 Task: Look for products in the category "Specialty Cheeses" from Follow Your Heart only.
Action: Mouse moved to (903, 329)
Screenshot: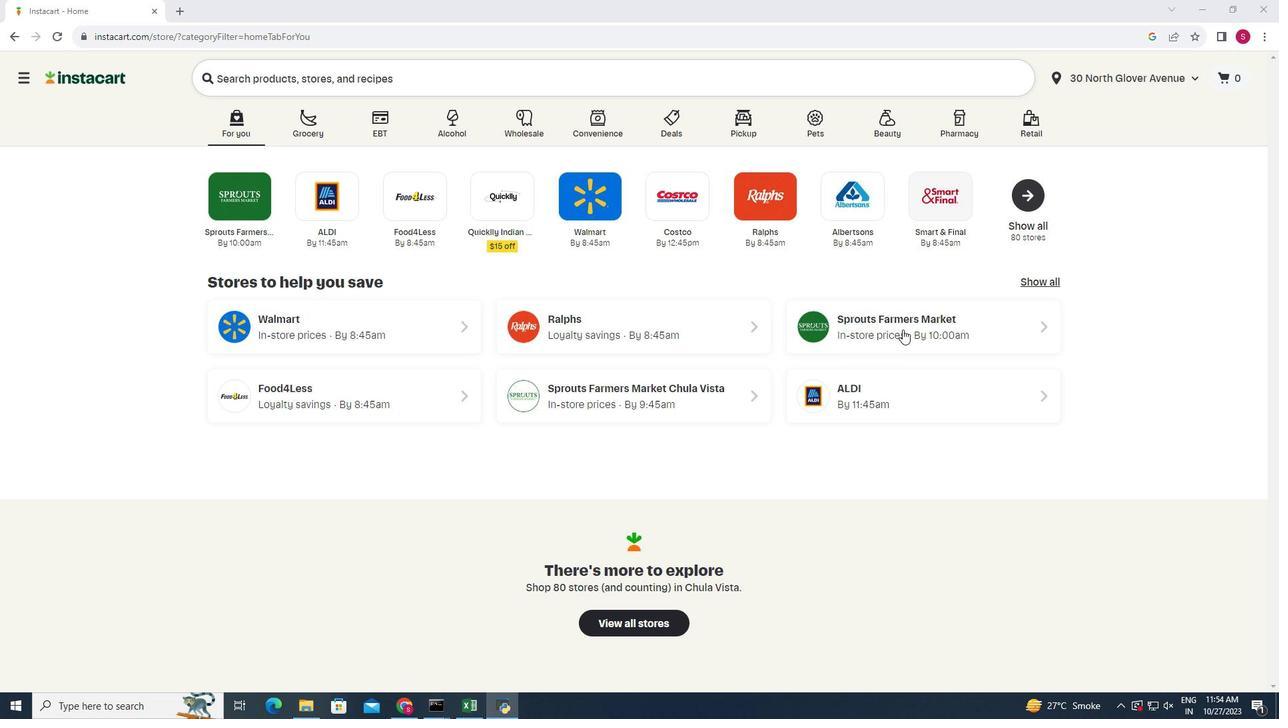 
Action: Mouse pressed left at (903, 329)
Screenshot: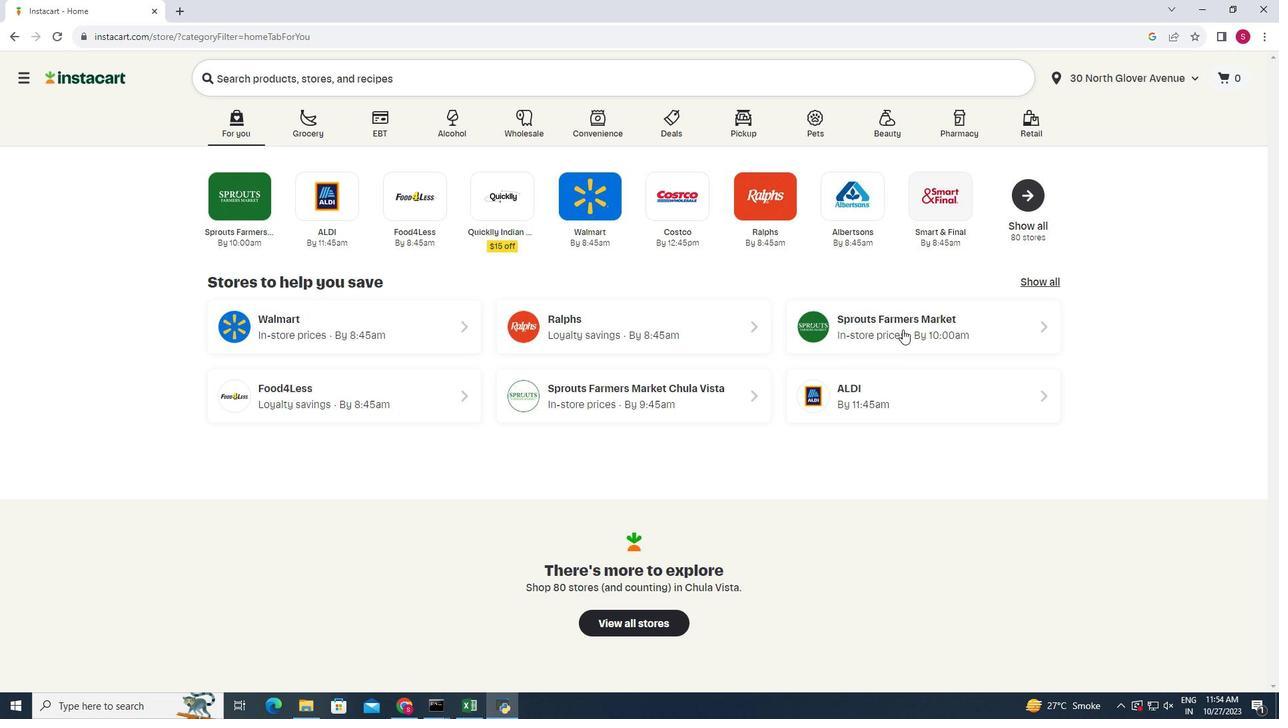 
Action: Mouse moved to (65, 633)
Screenshot: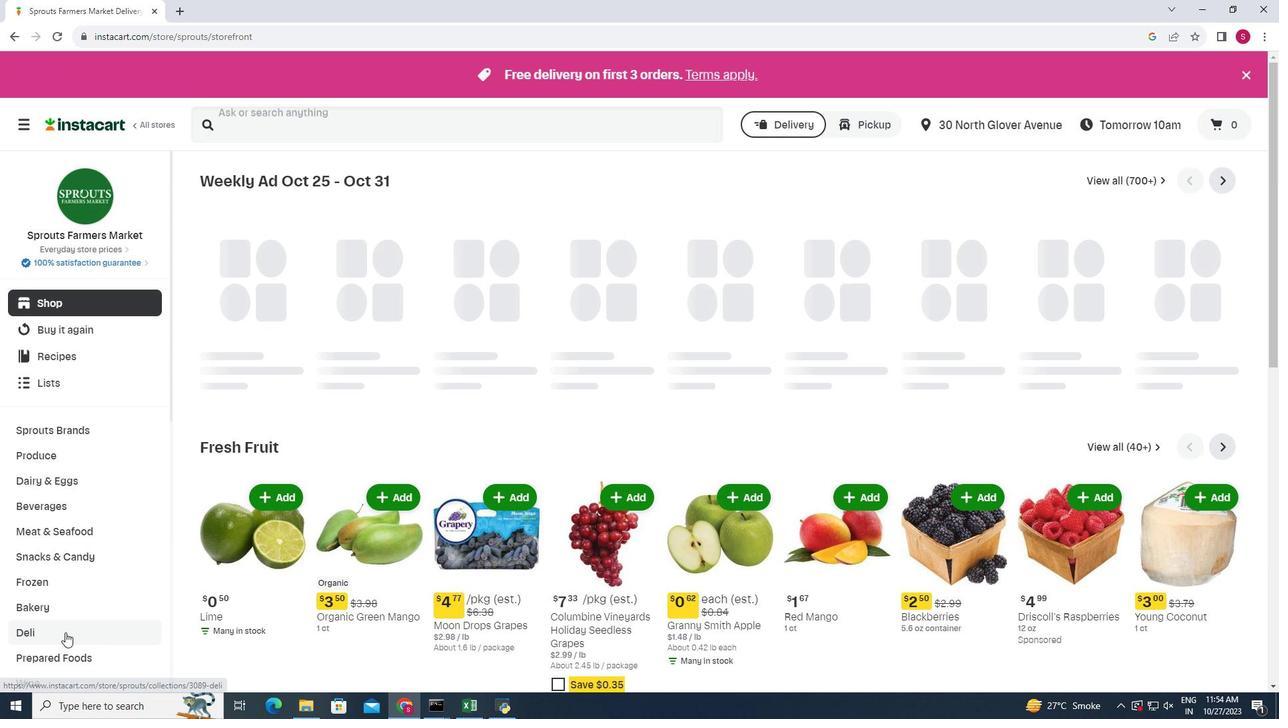 
Action: Mouse pressed left at (65, 633)
Screenshot: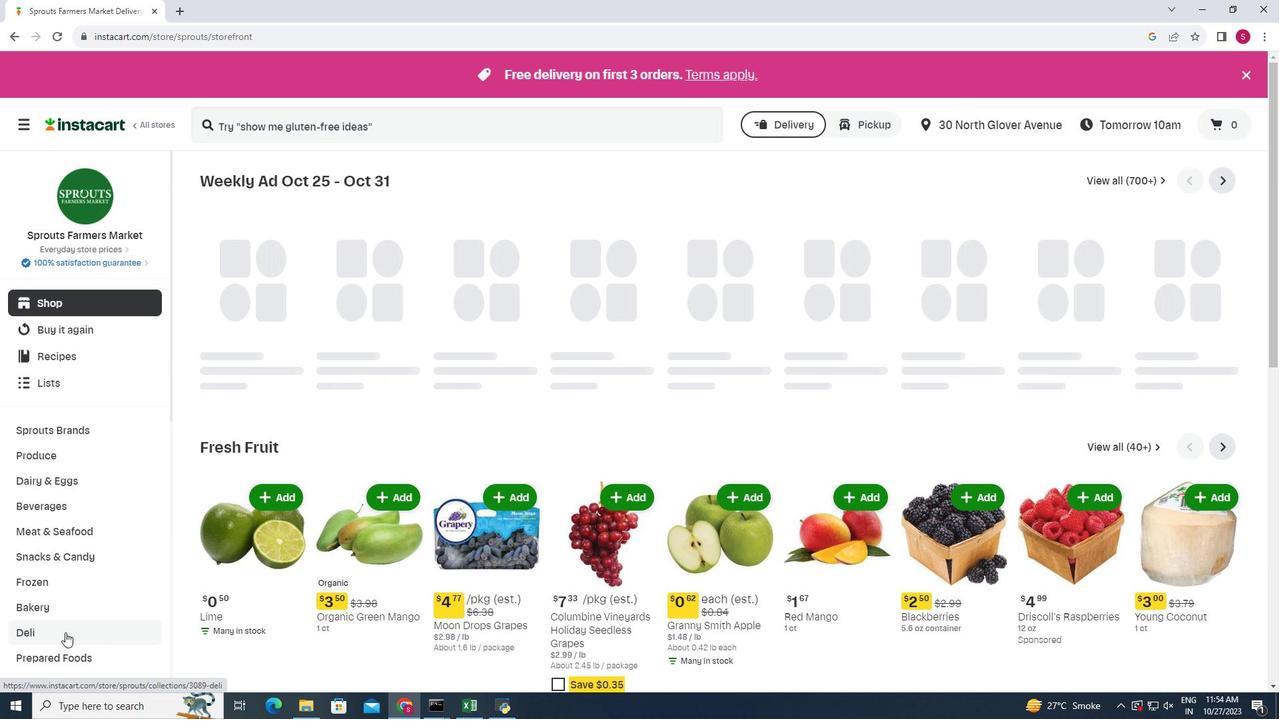 
Action: Mouse moved to (342, 214)
Screenshot: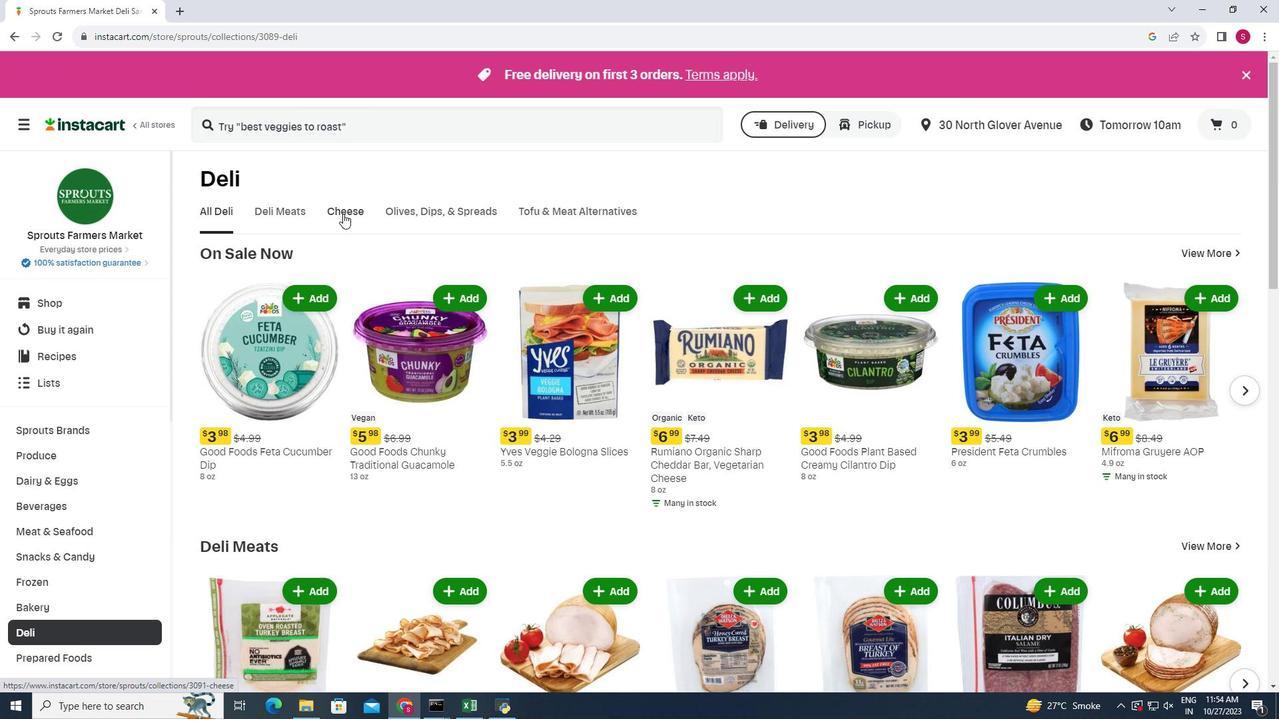 
Action: Mouse pressed left at (342, 214)
Screenshot: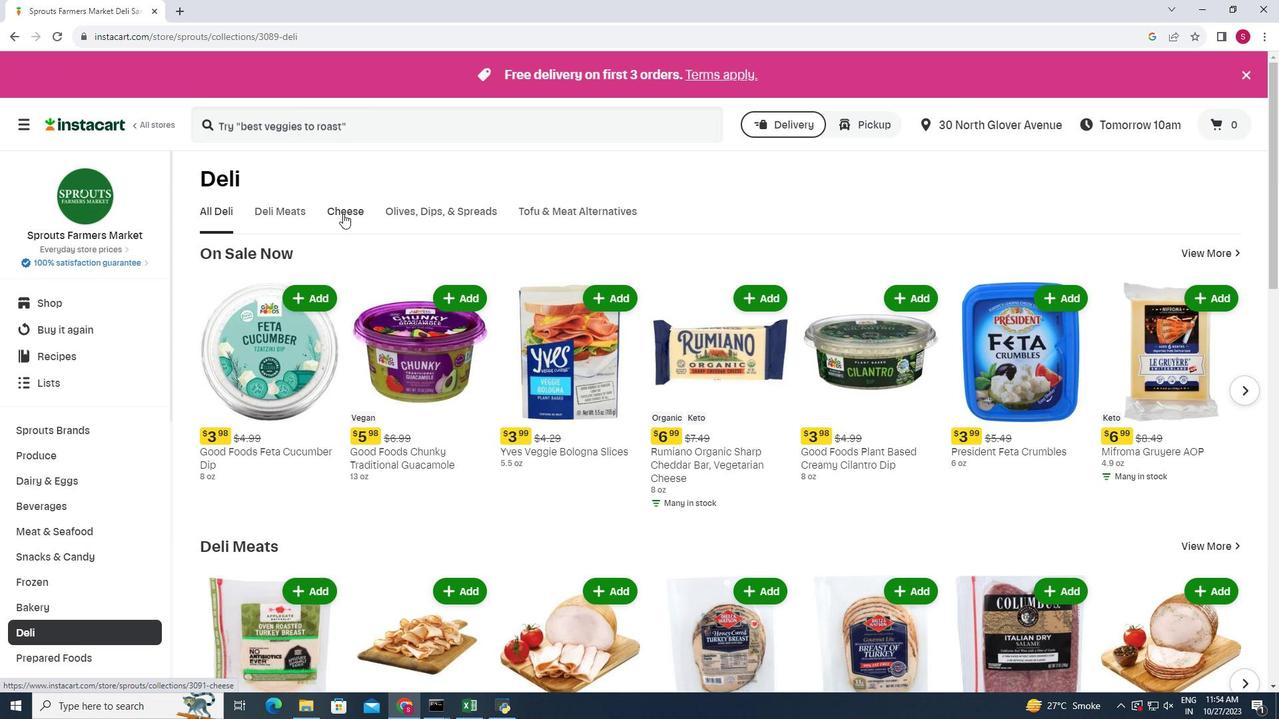 
Action: Mouse moved to (1235, 269)
Screenshot: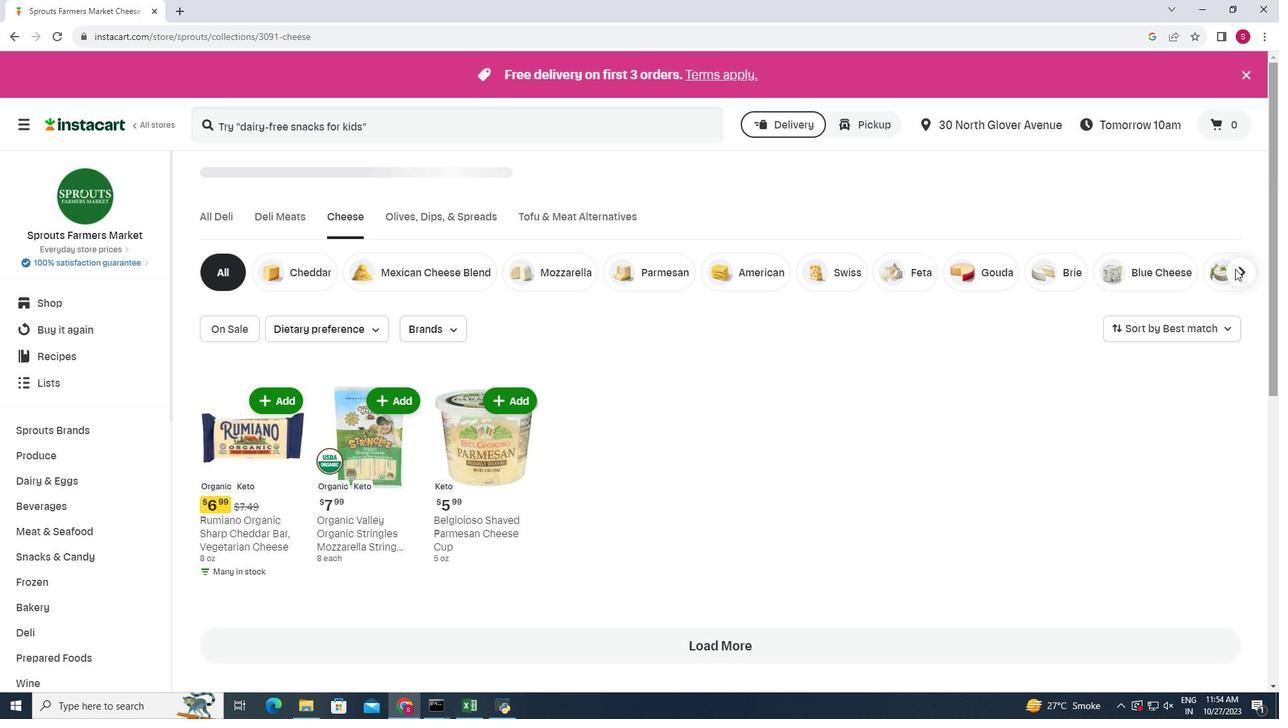 
Action: Mouse pressed left at (1235, 269)
Screenshot: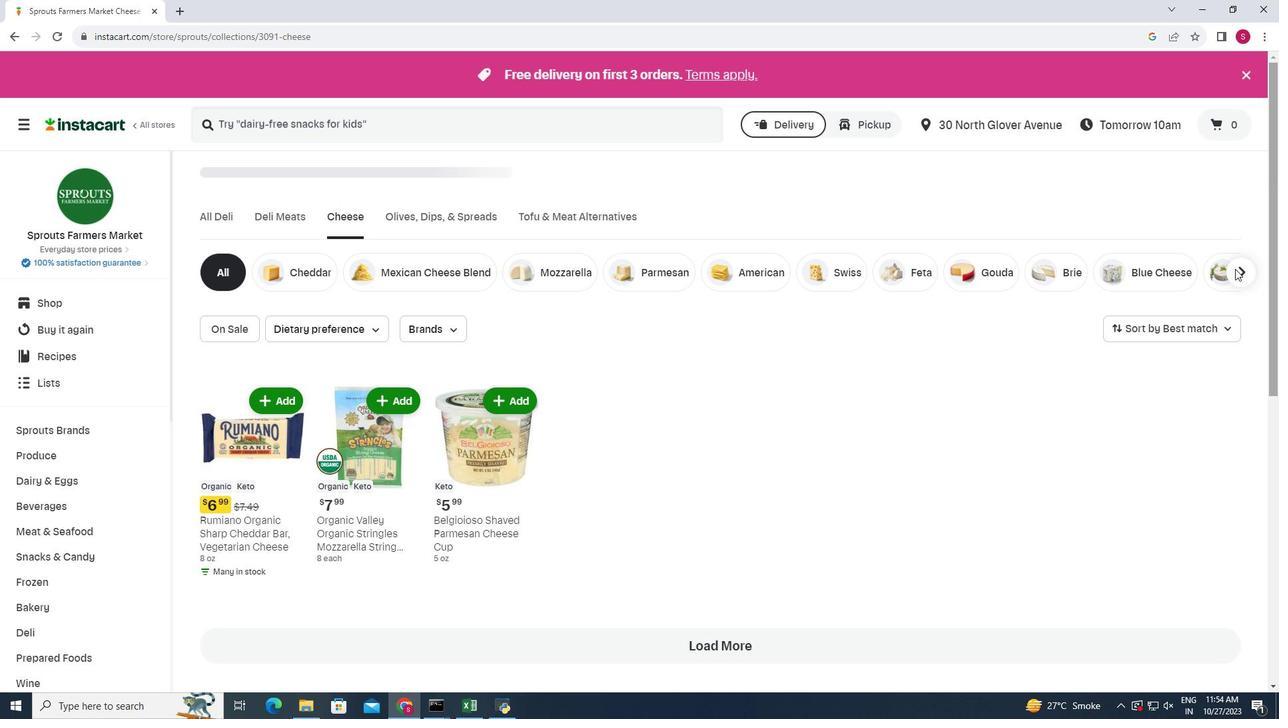 
Action: Mouse moved to (1199, 277)
Screenshot: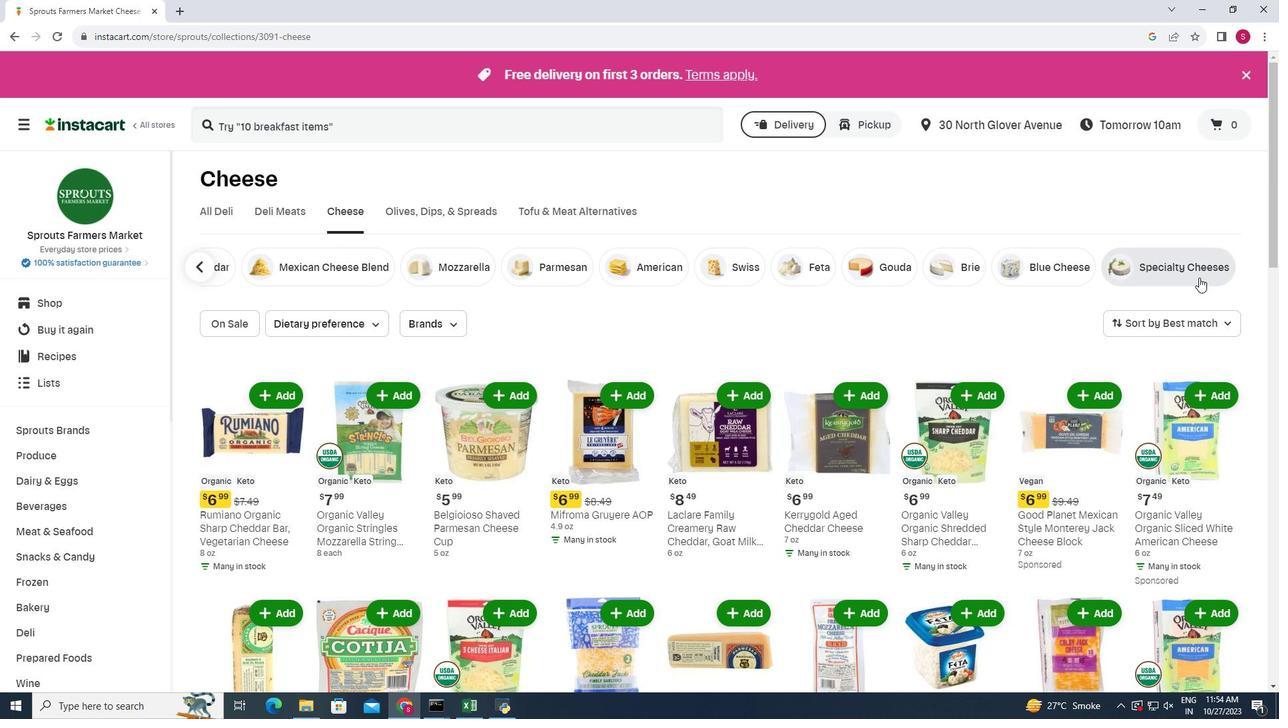 
Action: Mouse pressed left at (1199, 277)
Screenshot: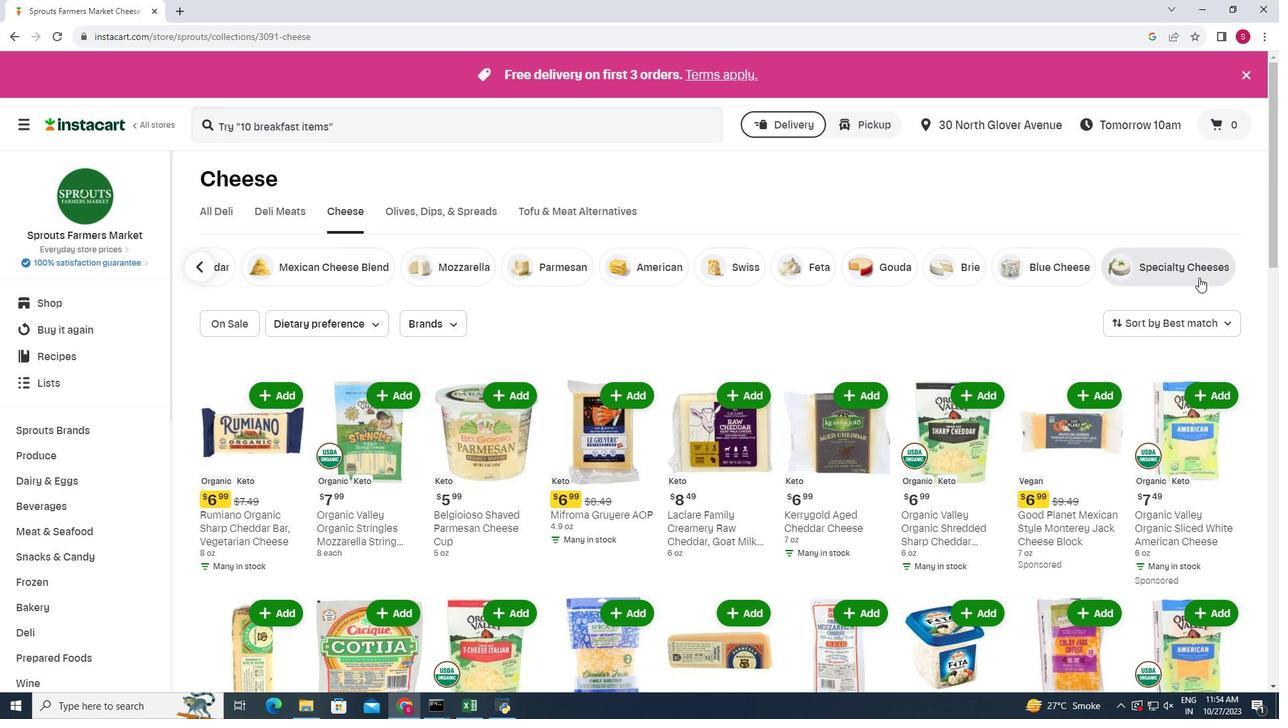 
Action: Mouse moved to (455, 317)
Screenshot: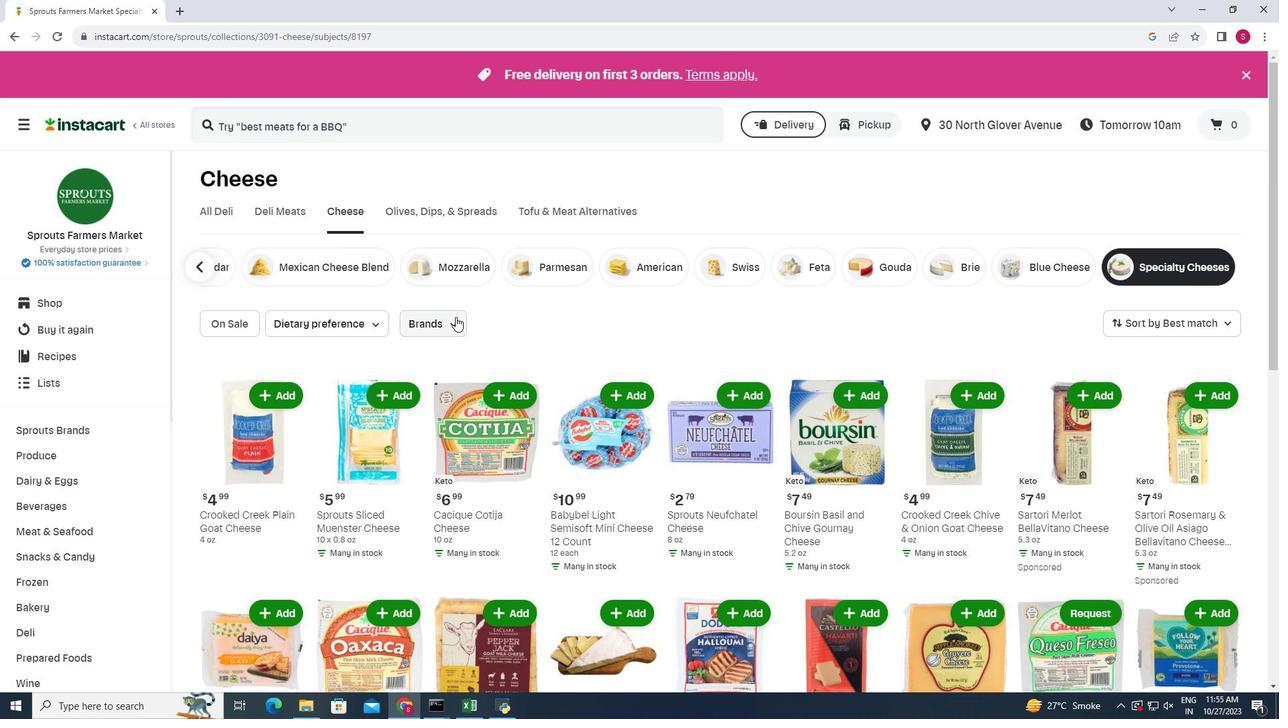 
Action: Mouse pressed left at (455, 317)
Screenshot: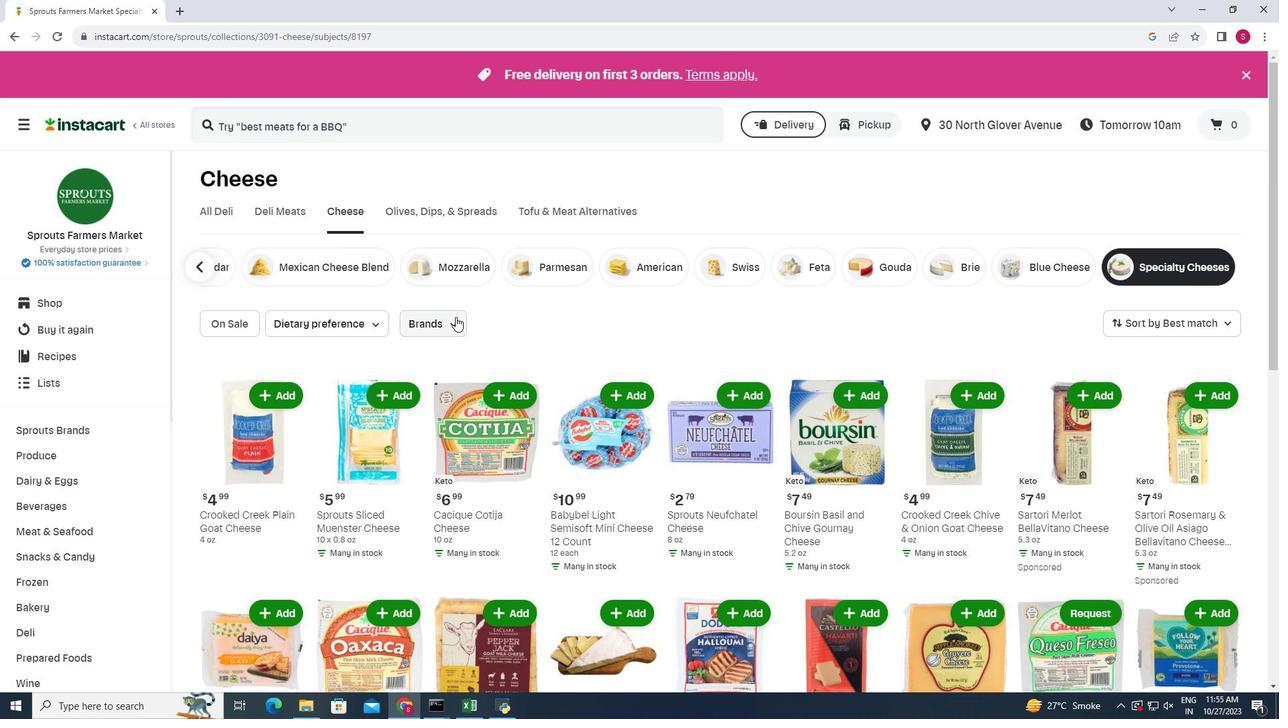 
Action: Mouse moved to (455, 355)
Screenshot: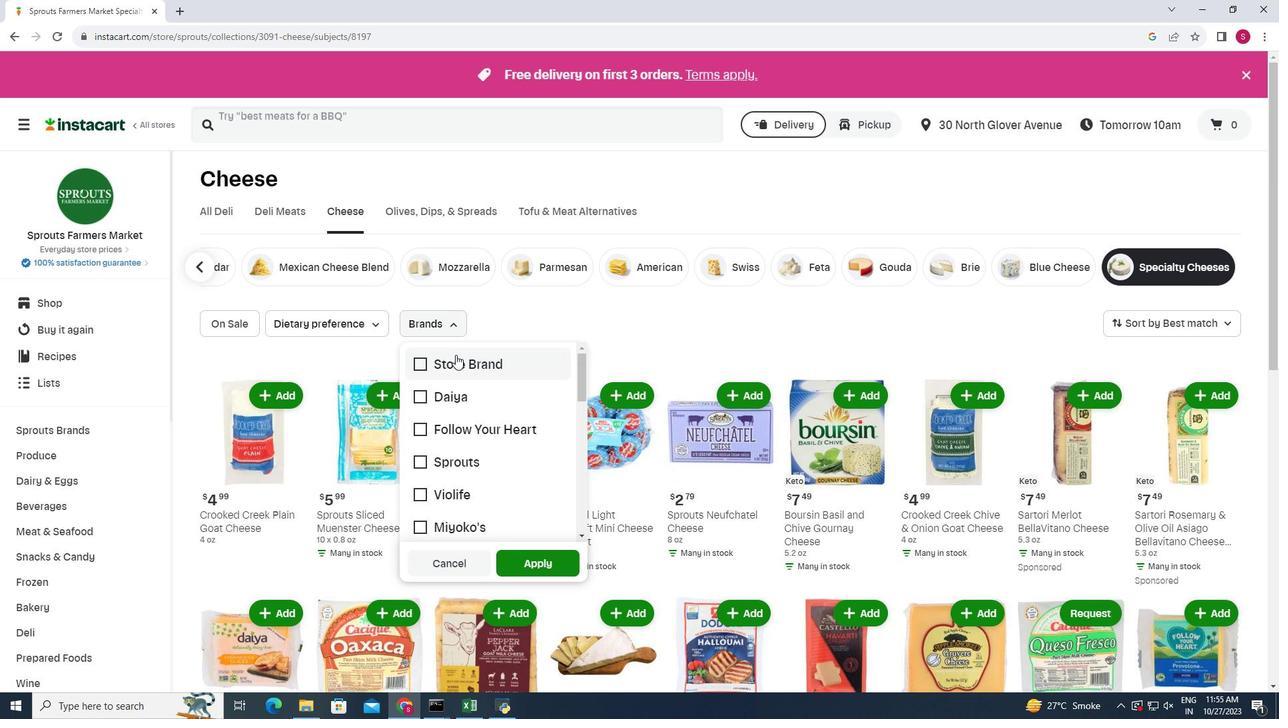 
Action: Mouse scrolled (455, 354) with delta (0, 0)
Screenshot: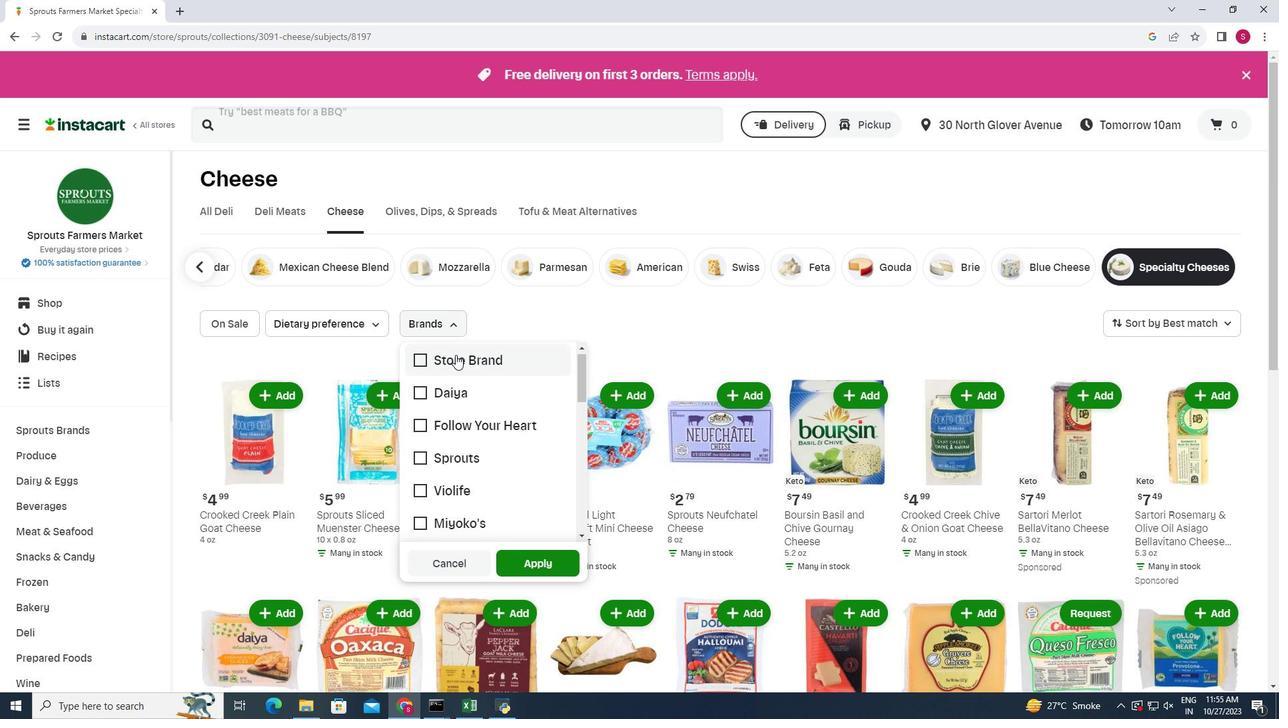 
Action: Mouse scrolled (455, 354) with delta (0, 0)
Screenshot: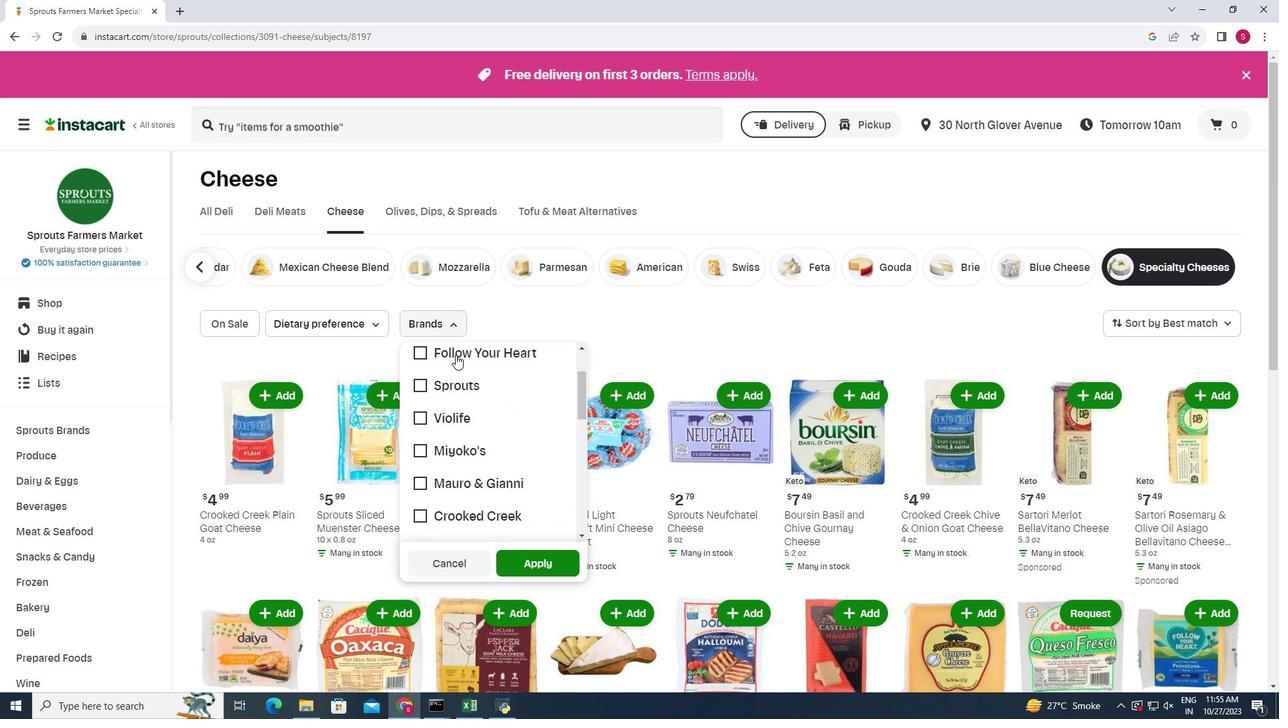 
Action: Mouse scrolled (455, 354) with delta (0, 0)
Screenshot: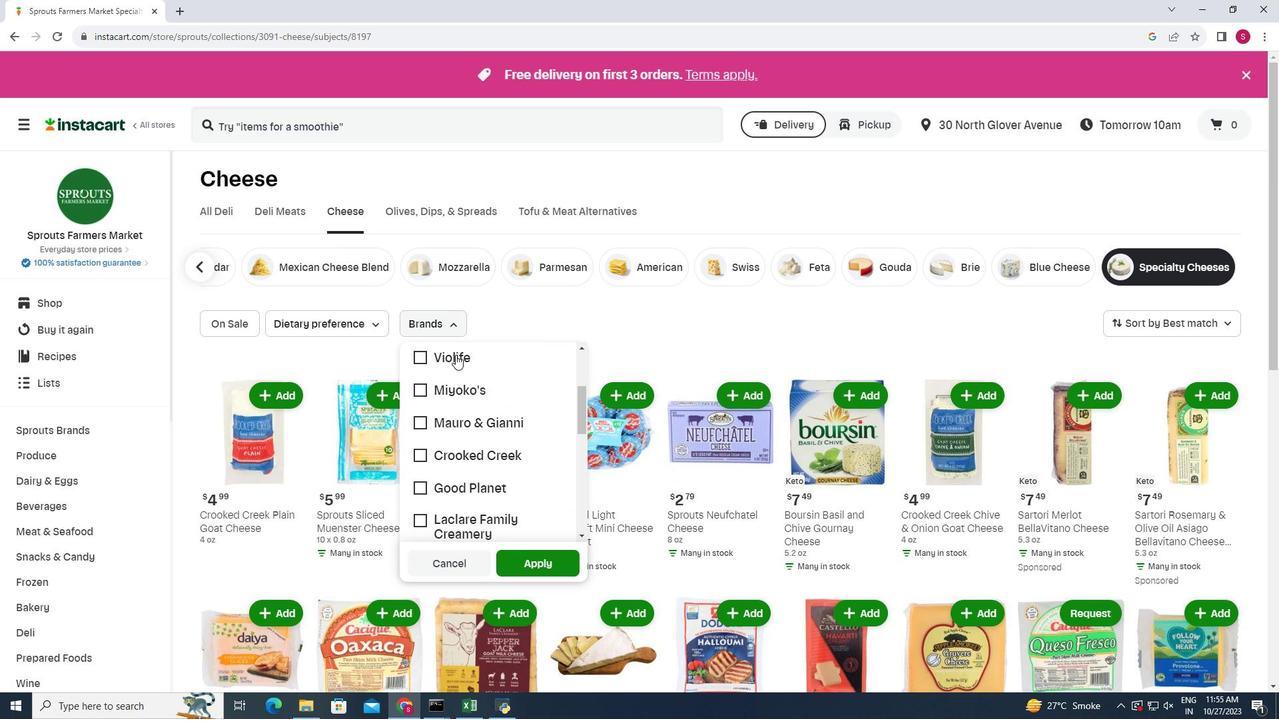 
Action: Mouse scrolled (455, 354) with delta (0, 0)
Screenshot: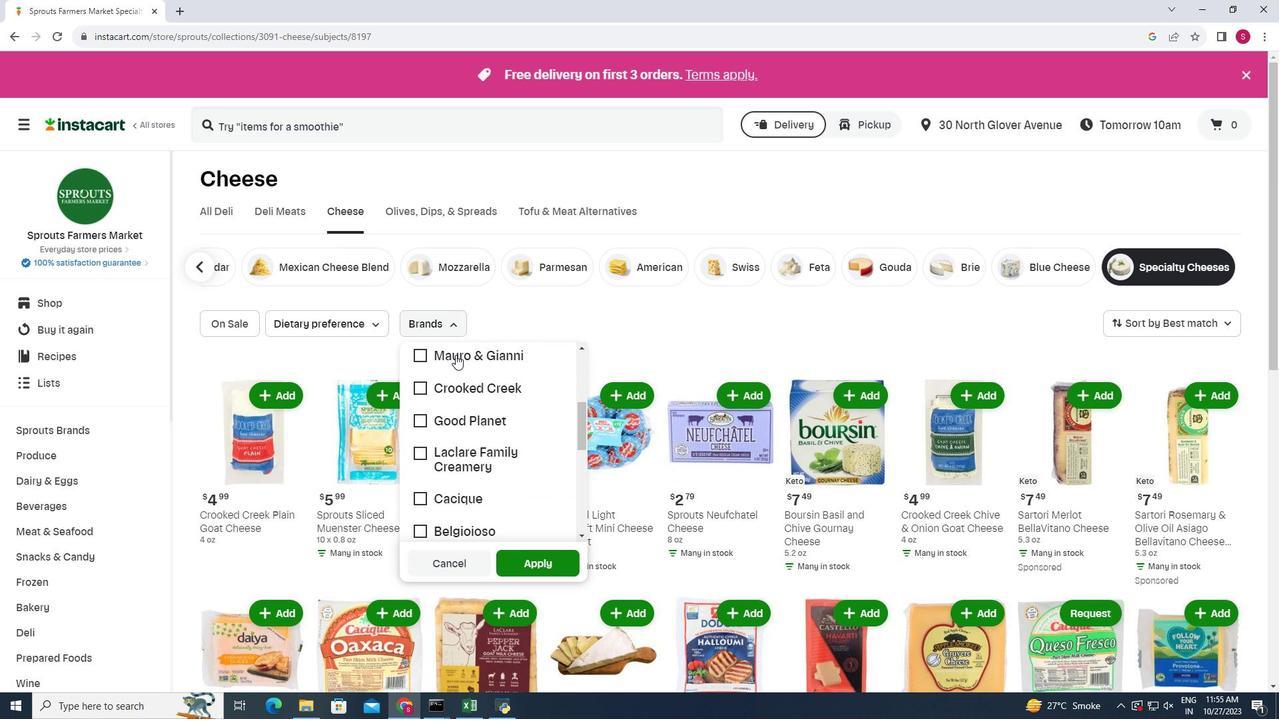 
Action: Mouse scrolled (455, 354) with delta (0, 0)
Screenshot: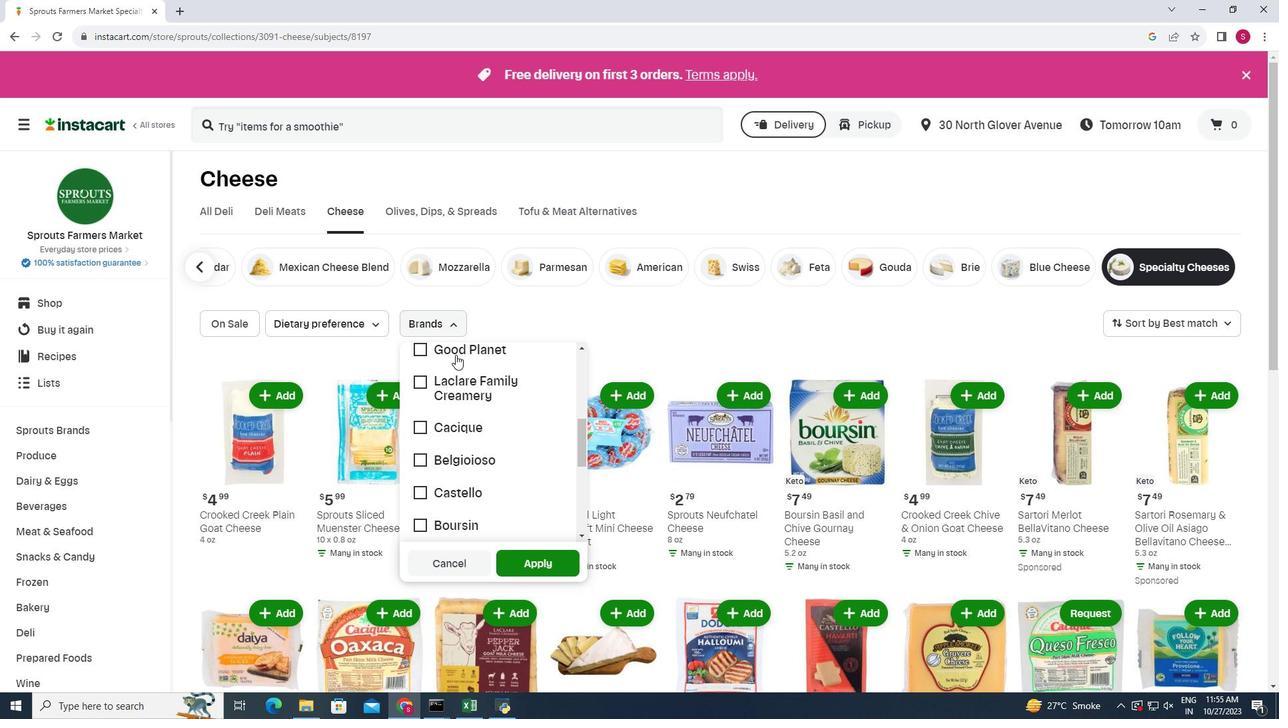 
Action: Mouse scrolled (455, 354) with delta (0, 0)
Screenshot: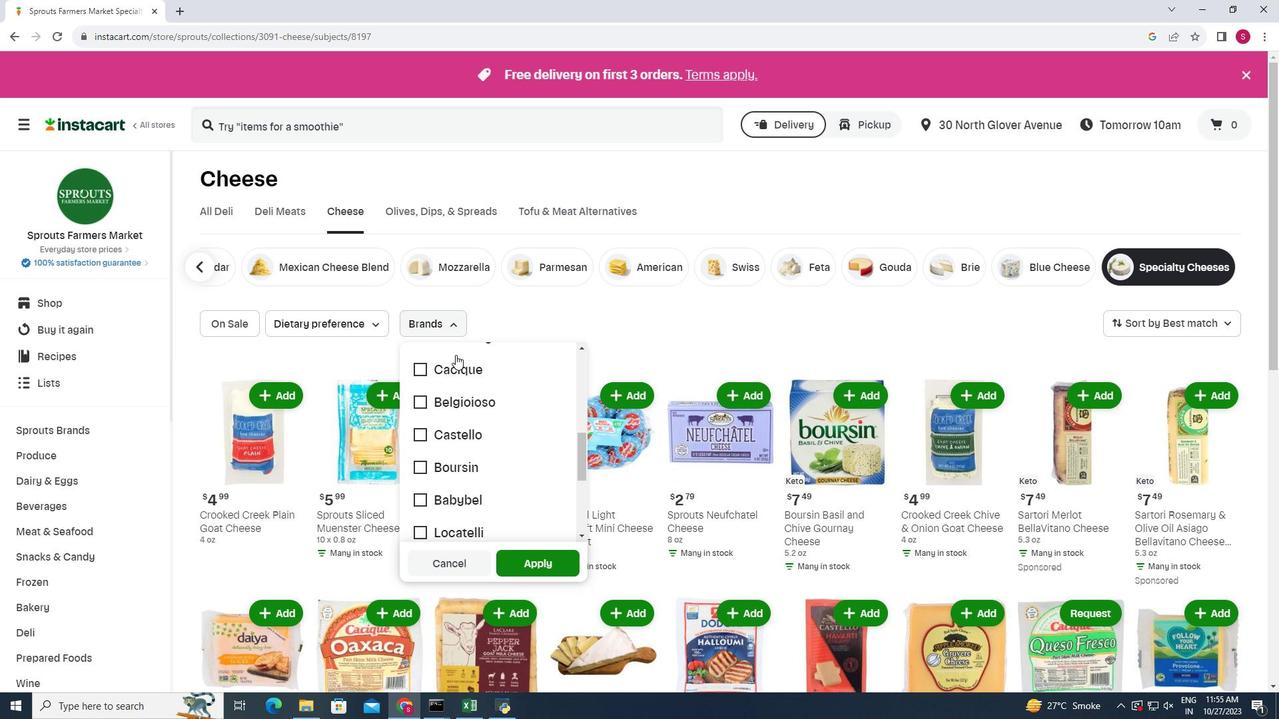 
Action: Mouse scrolled (455, 354) with delta (0, 0)
Screenshot: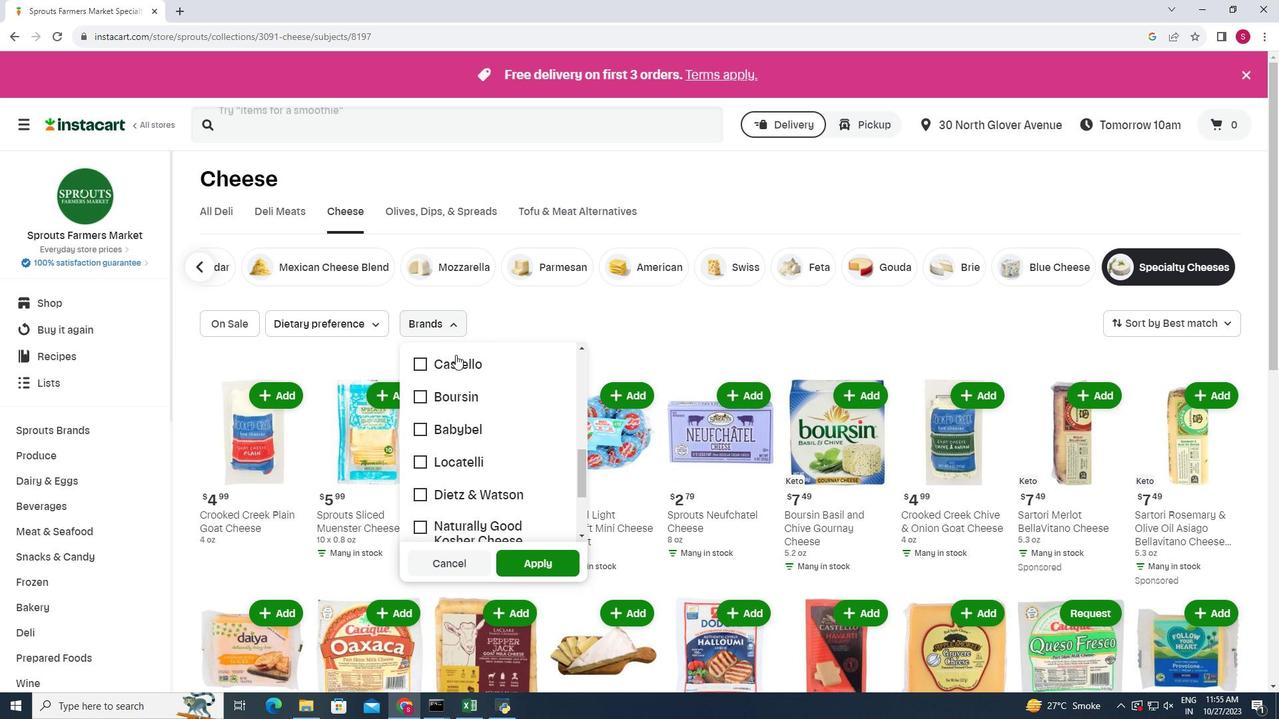 
Action: Mouse scrolled (455, 354) with delta (0, 0)
Screenshot: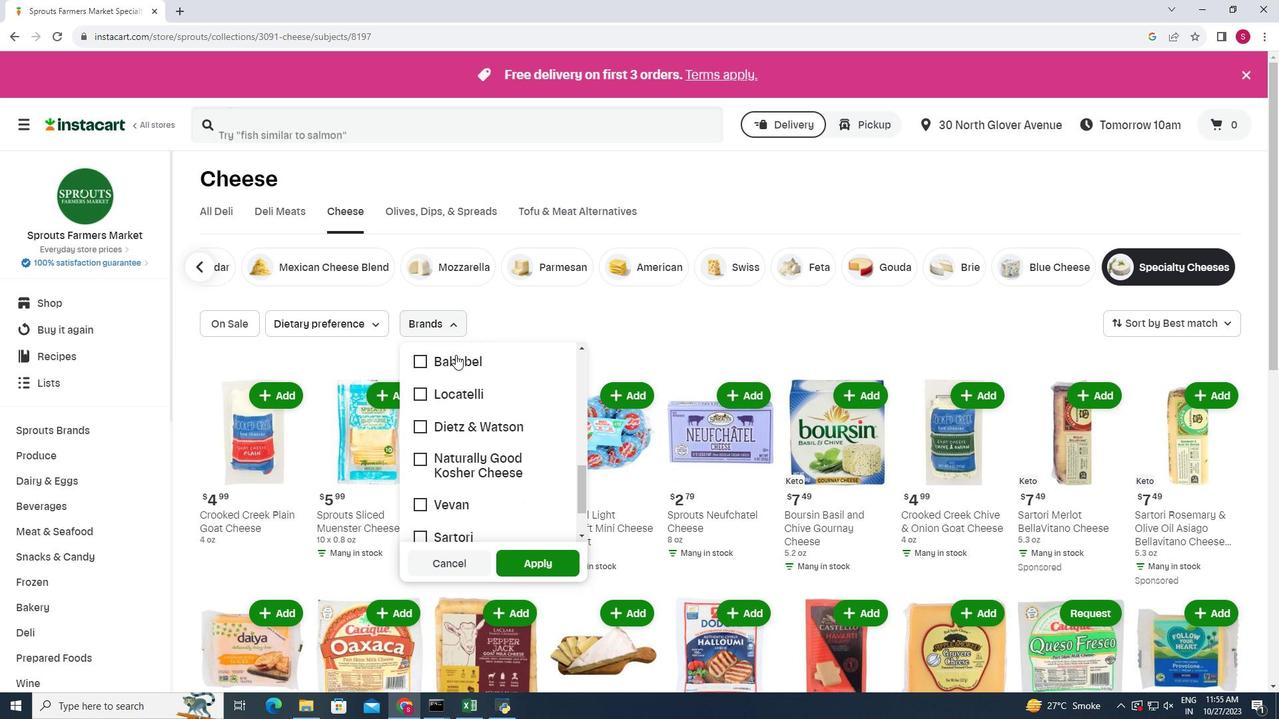 
Action: Mouse scrolled (455, 354) with delta (0, 0)
Screenshot: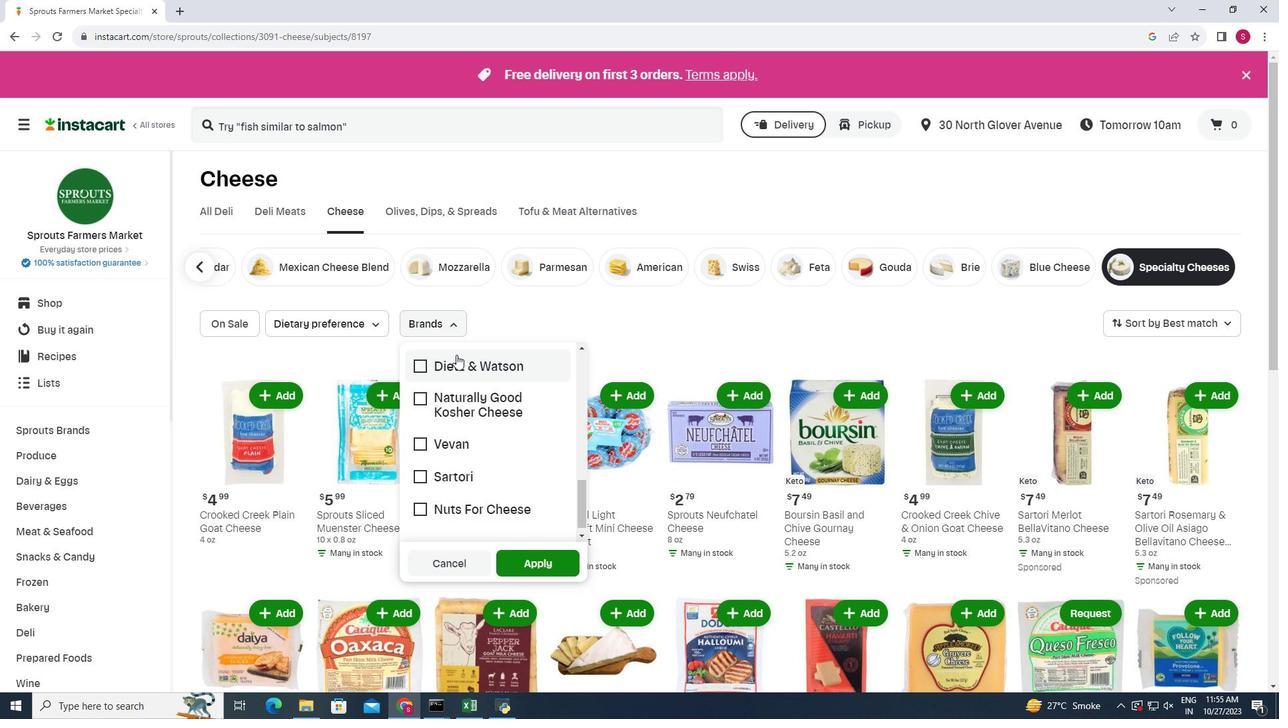 
Action: Mouse moved to (456, 355)
Screenshot: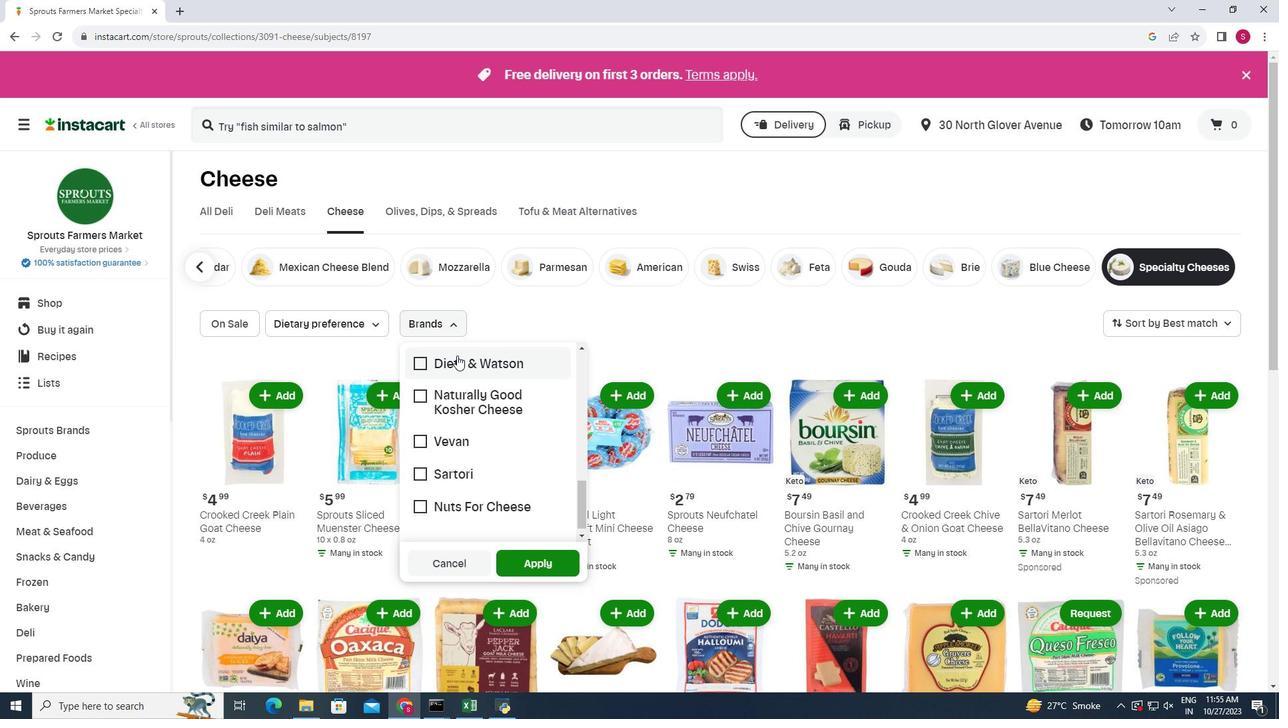 
Action: Mouse scrolled (456, 354) with delta (0, 0)
Screenshot: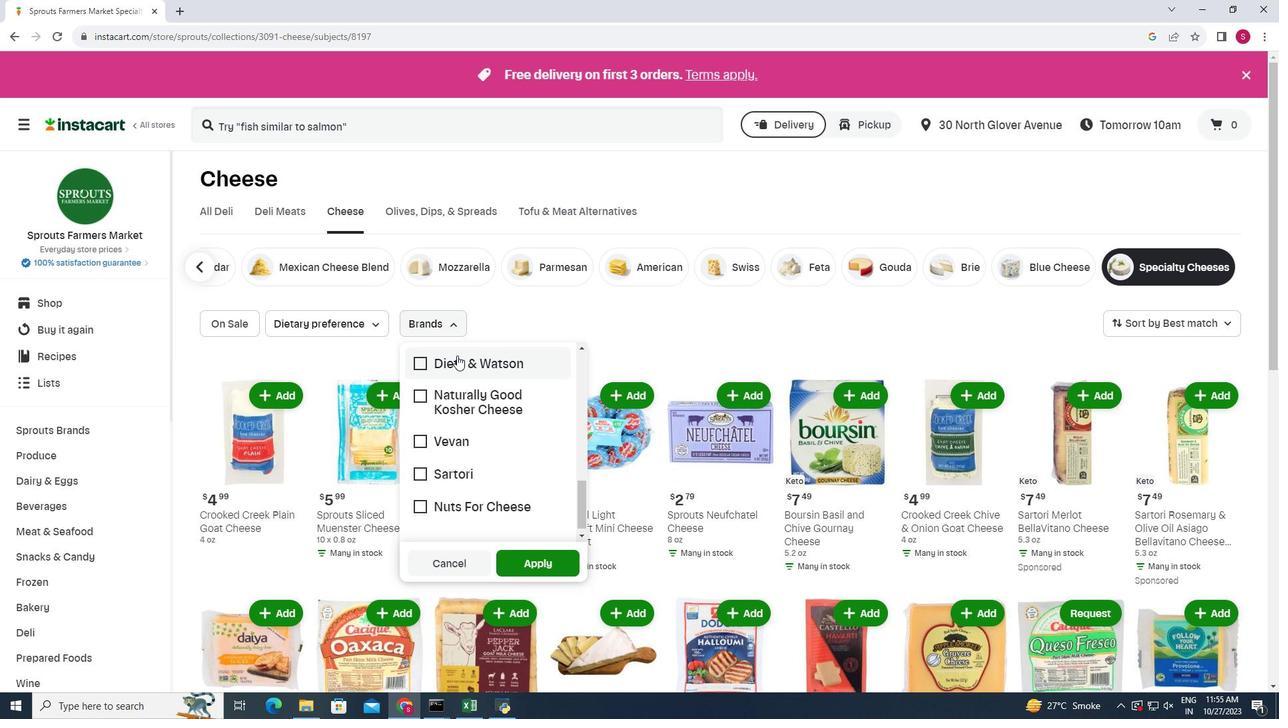 
Action: Mouse moved to (457, 355)
Screenshot: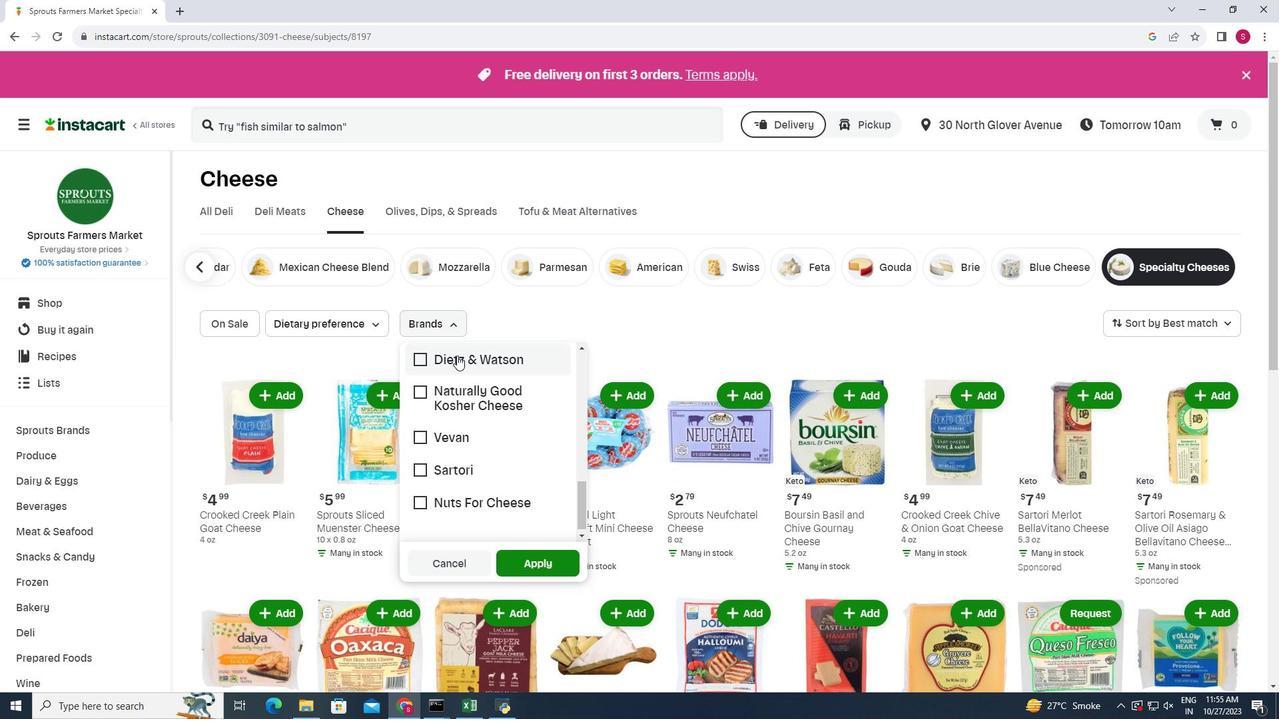 
Action: Mouse scrolled (457, 355) with delta (0, 0)
Screenshot: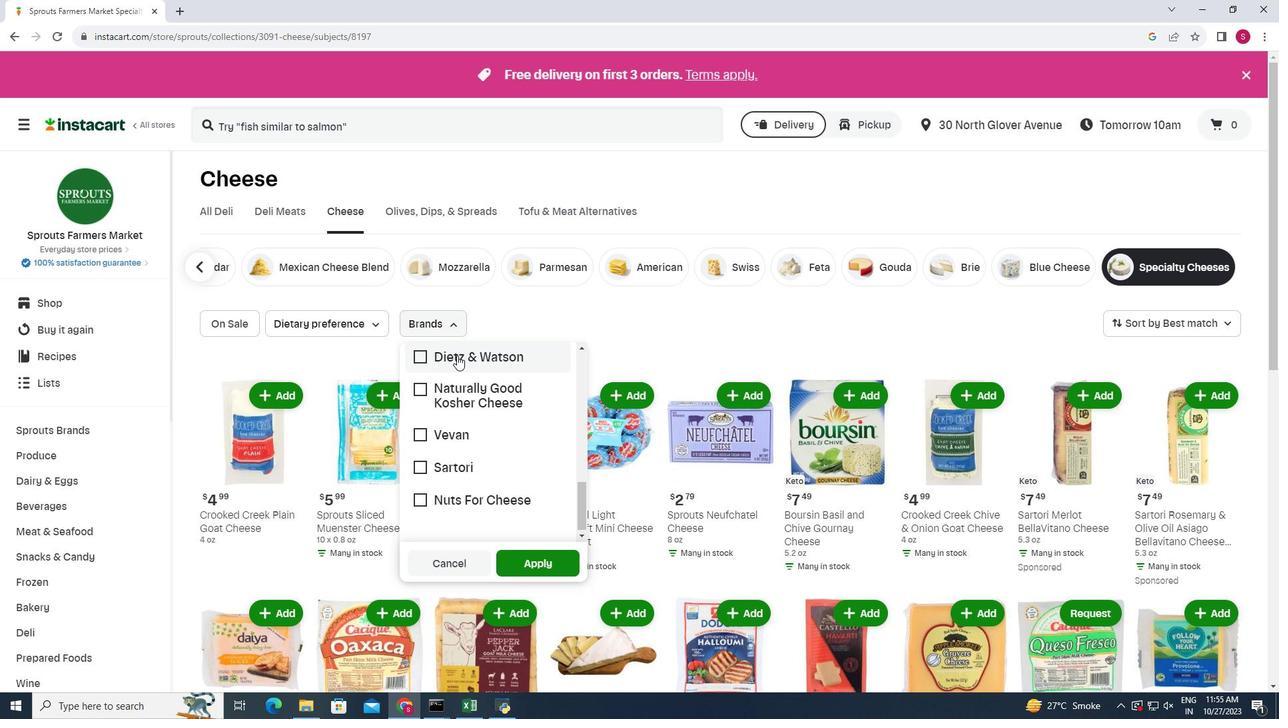 
Action: Mouse moved to (472, 397)
Screenshot: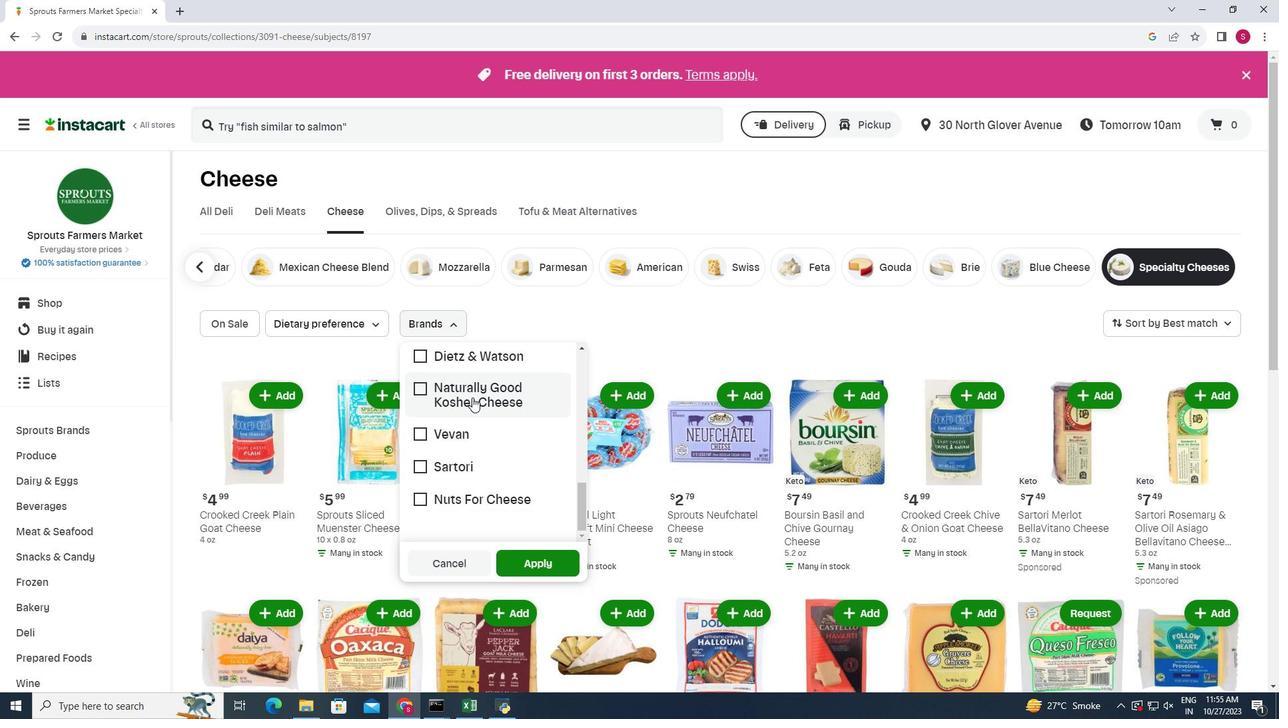 
Action: Mouse scrolled (472, 398) with delta (0, 0)
Screenshot: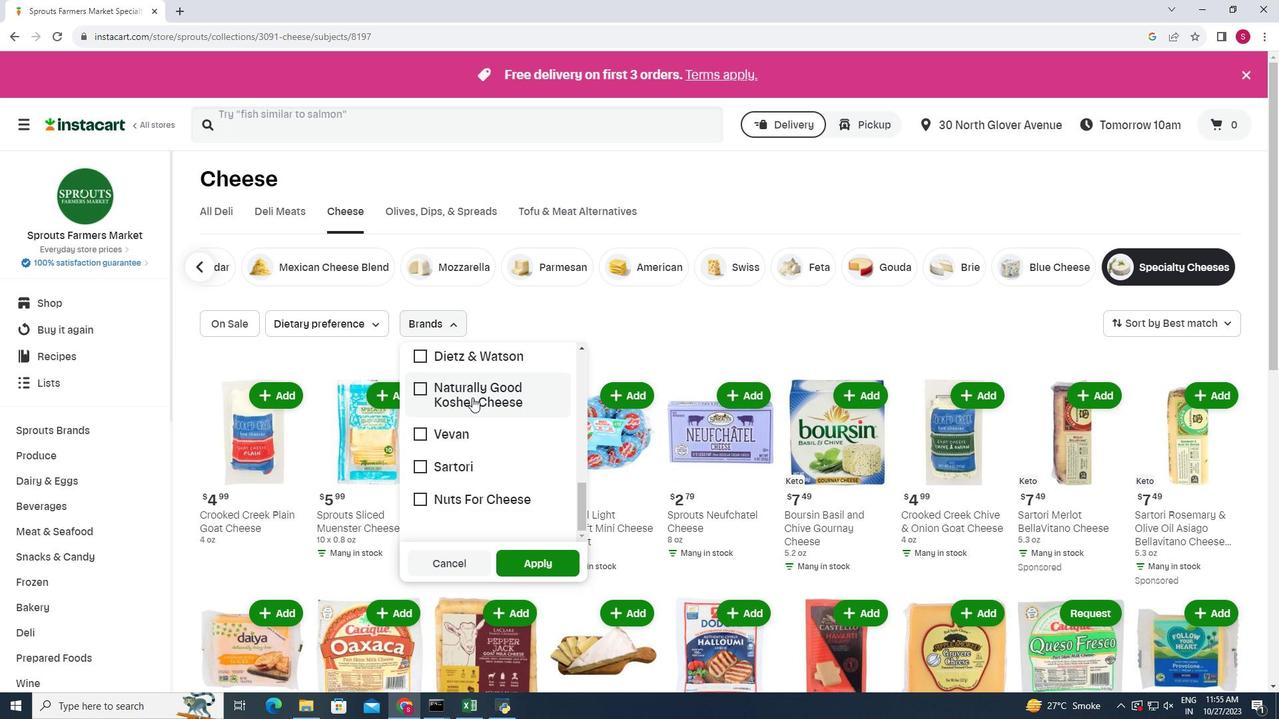 
Action: Mouse scrolled (472, 398) with delta (0, 0)
Screenshot: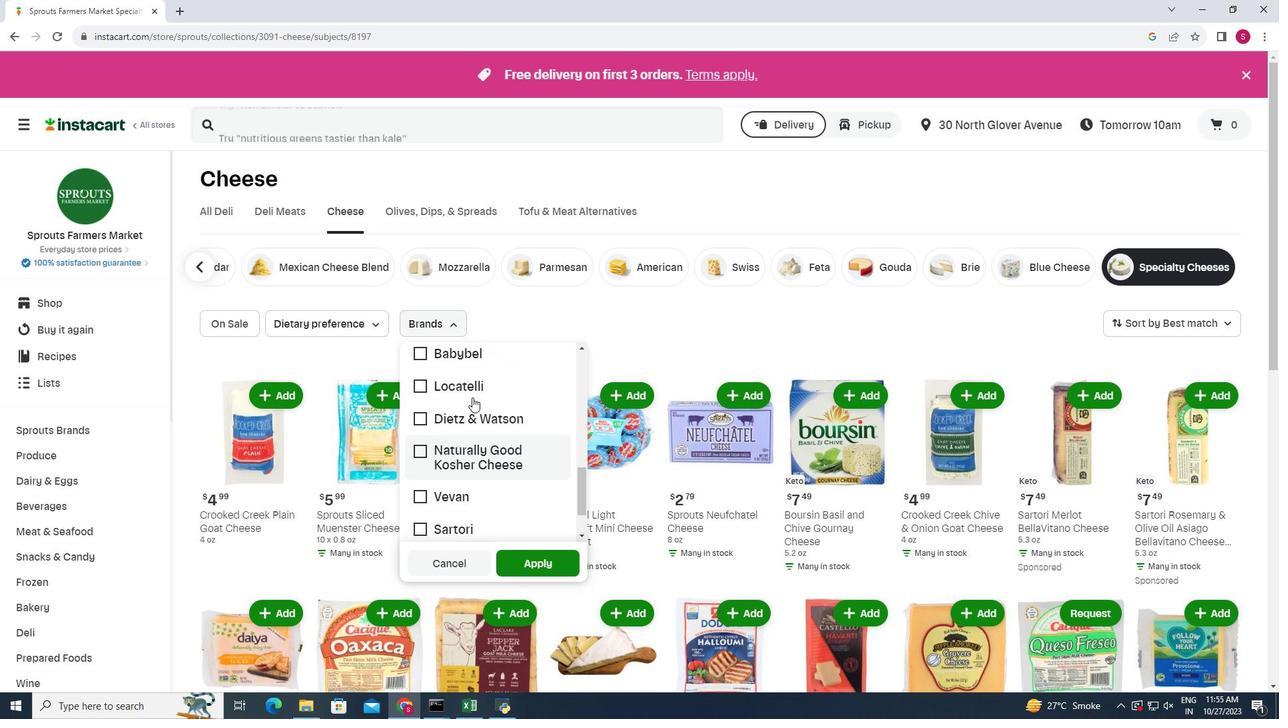
Action: Mouse scrolled (472, 398) with delta (0, 0)
Screenshot: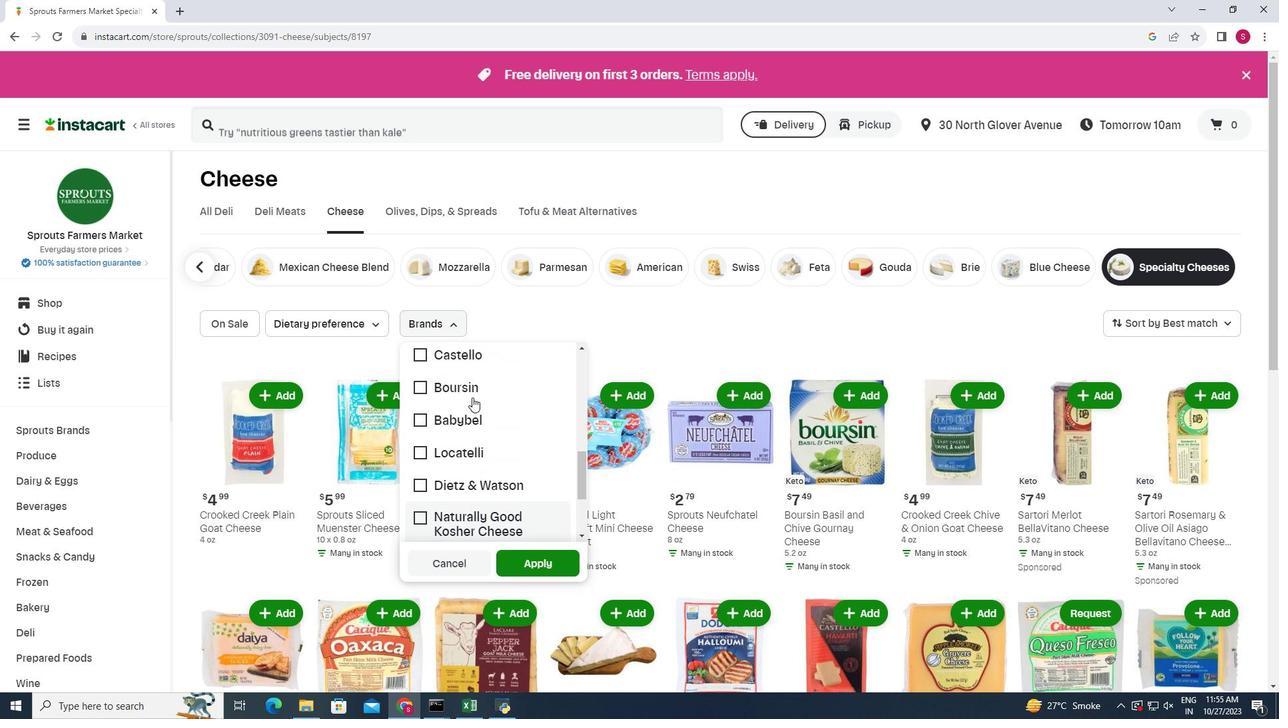 
Action: Mouse scrolled (472, 398) with delta (0, 0)
Screenshot: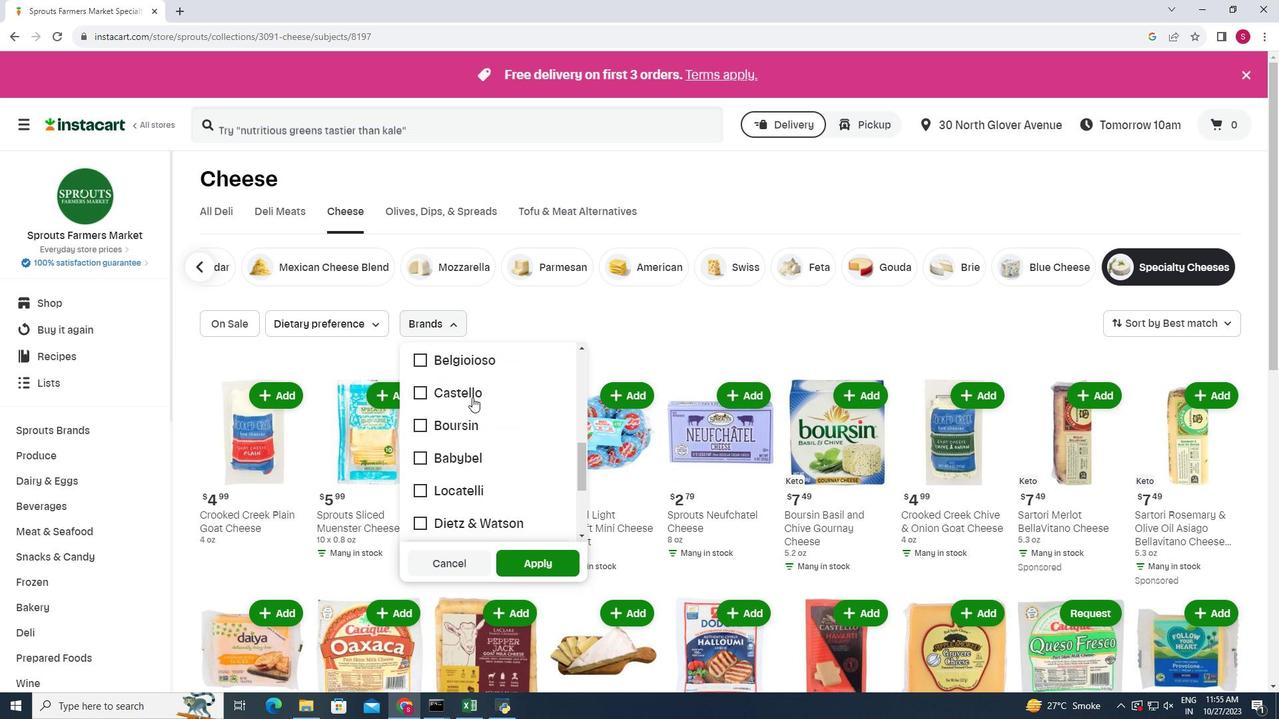 
Action: Mouse scrolled (472, 398) with delta (0, 0)
Screenshot: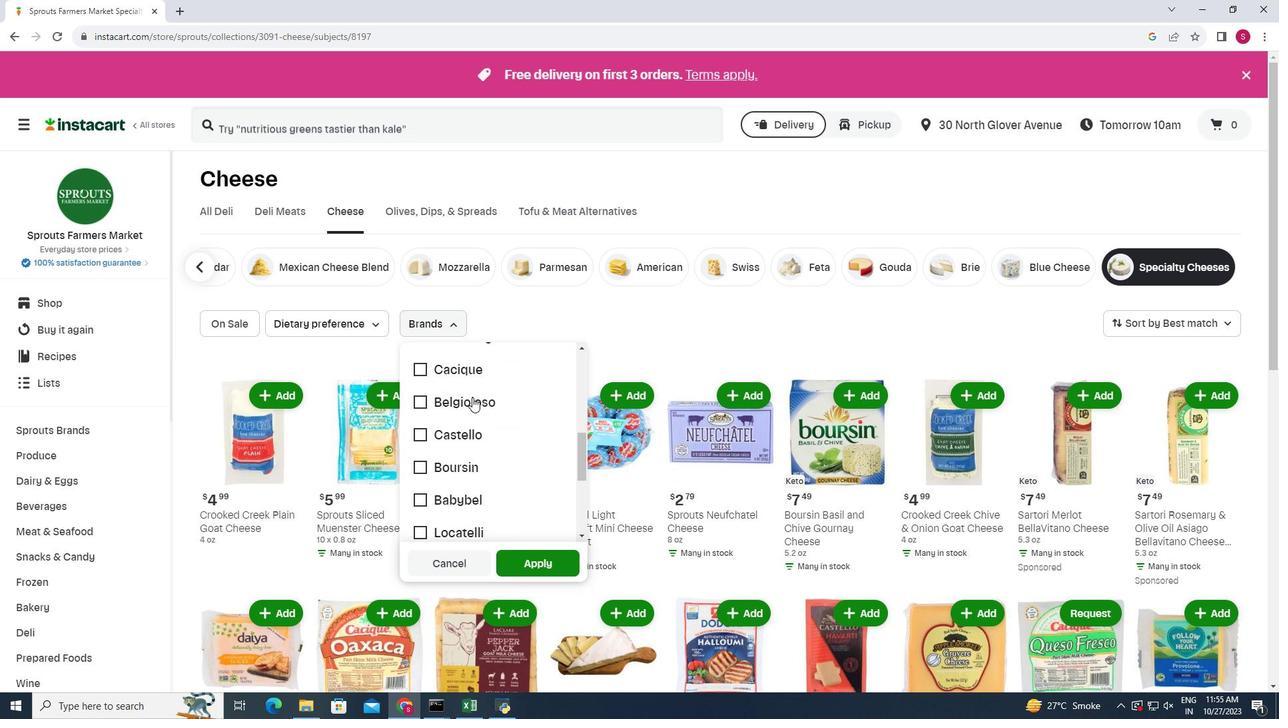 
Action: Mouse scrolled (472, 398) with delta (0, 0)
Screenshot: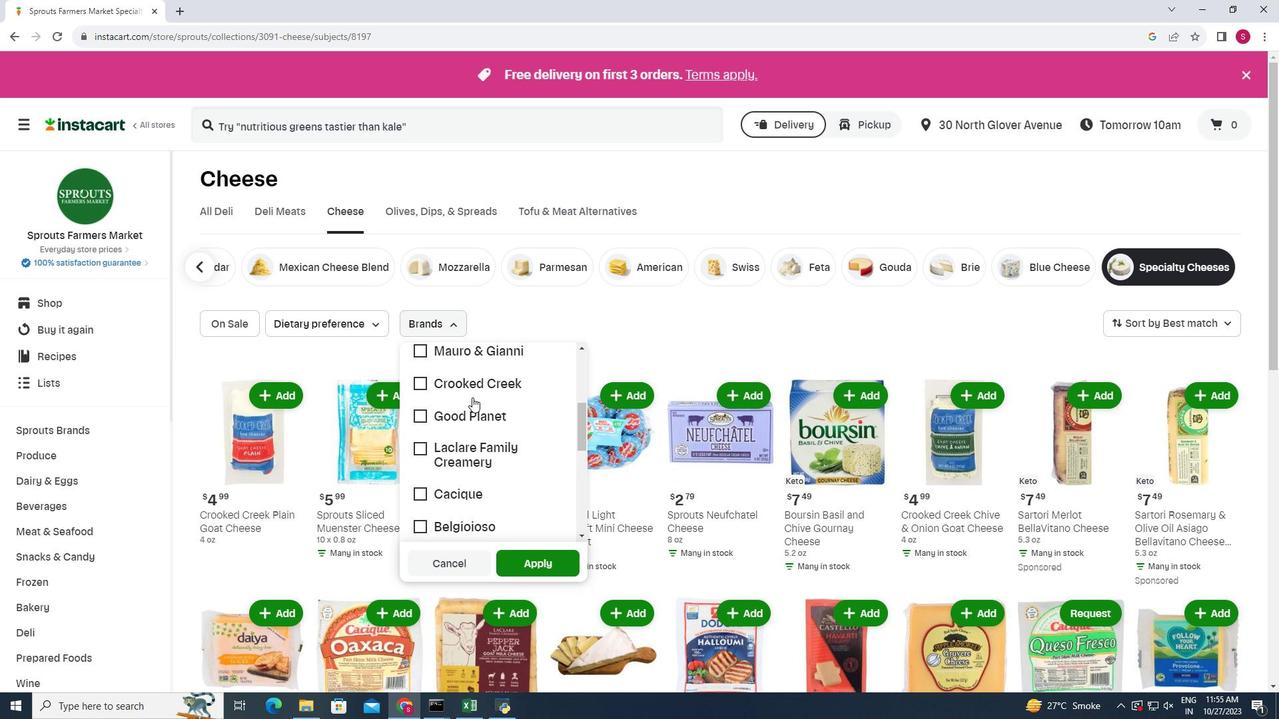 
Action: Mouse scrolled (472, 398) with delta (0, 0)
Screenshot: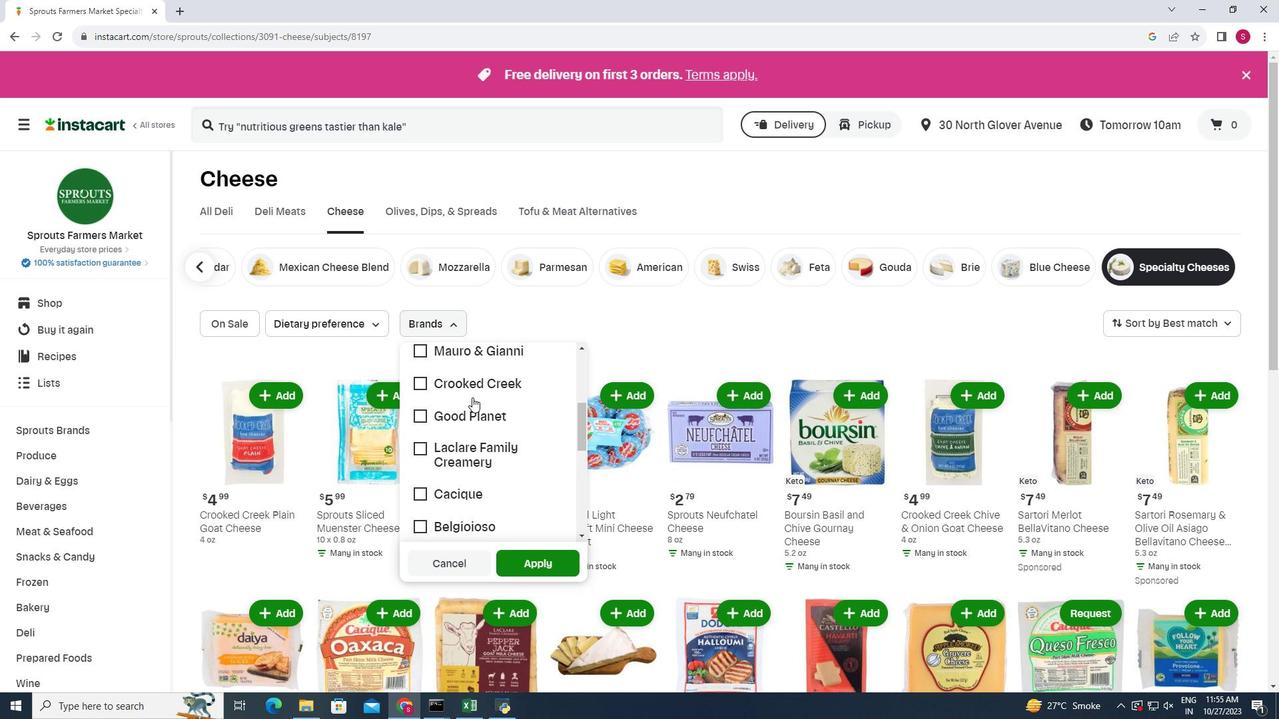 
Action: Mouse scrolled (472, 398) with delta (0, 0)
Screenshot: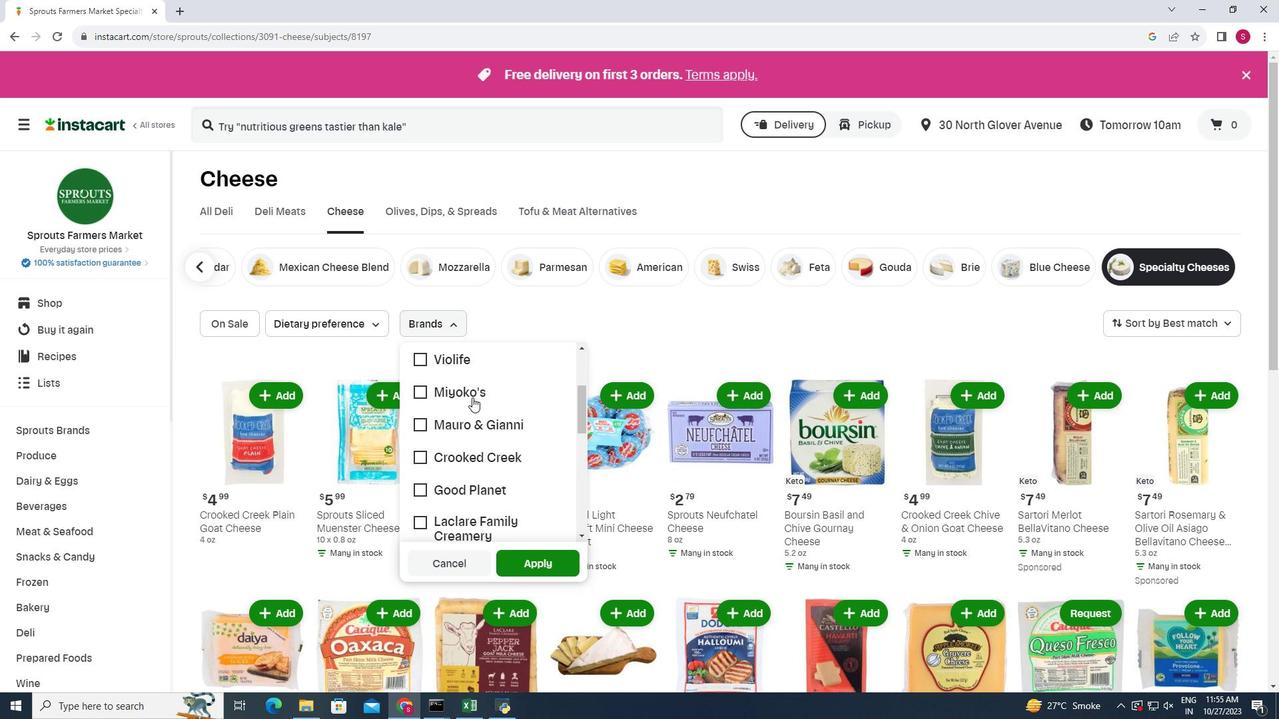 
Action: Mouse scrolled (472, 398) with delta (0, 0)
Screenshot: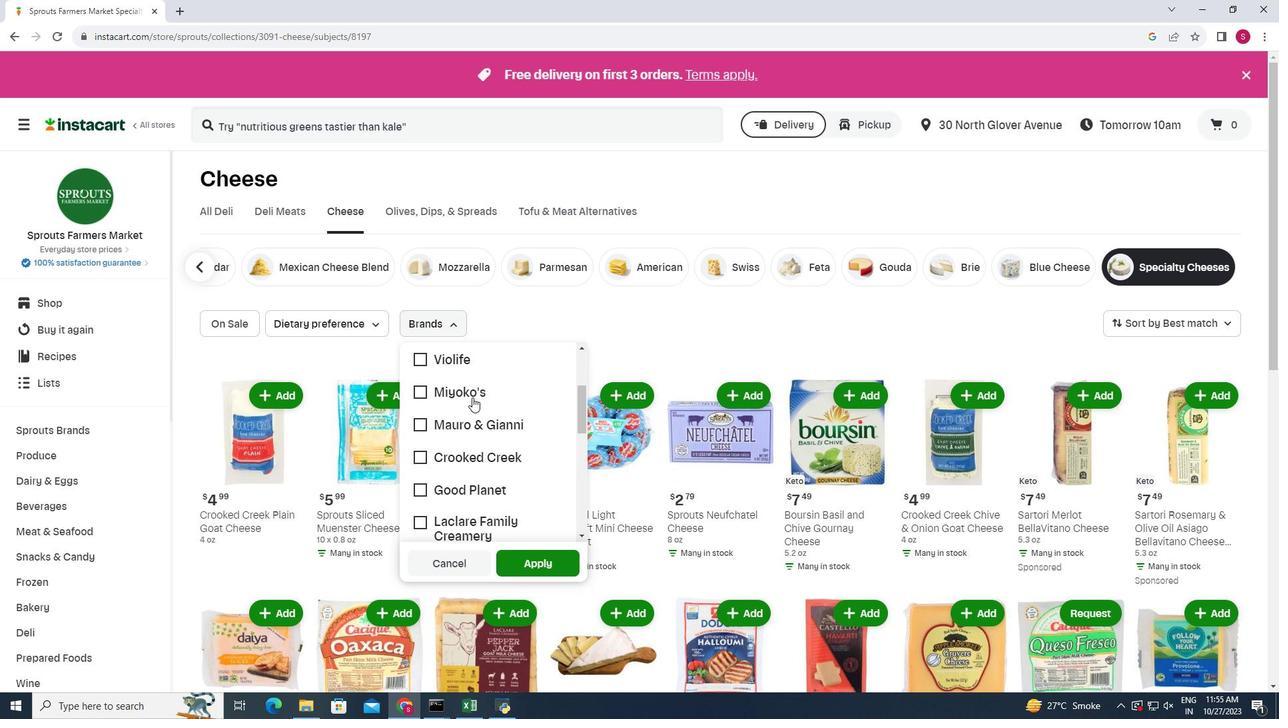 
Action: Mouse scrolled (472, 398) with delta (0, 0)
Screenshot: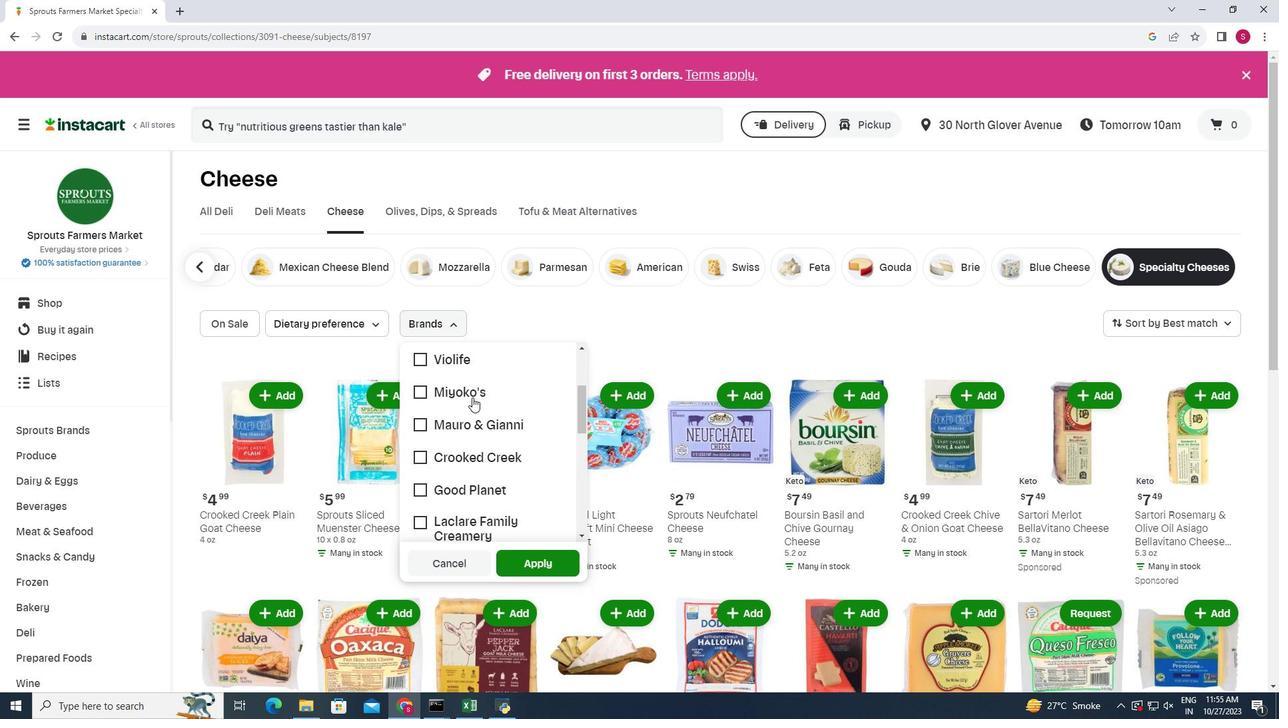 
Action: Mouse moved to (472, 397)
Screenshot: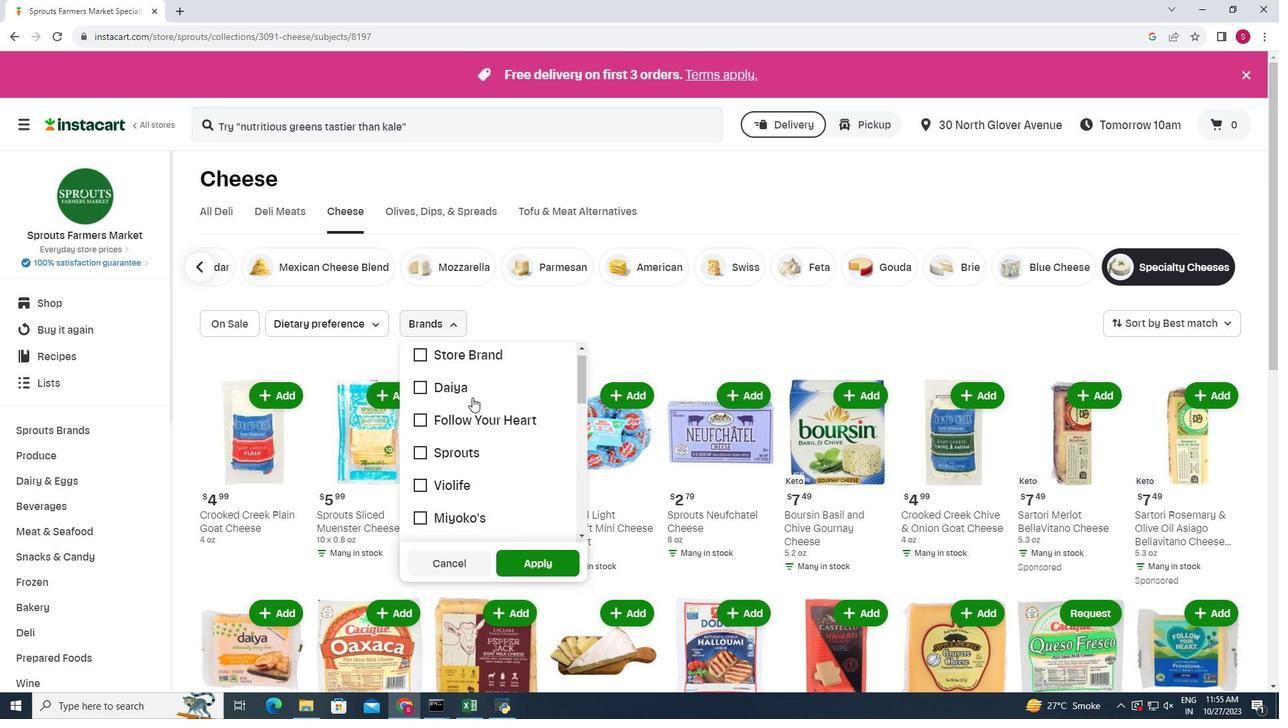 
Action: Mouse scrolled (472, 398) with delta (0, 0)
Screenshot: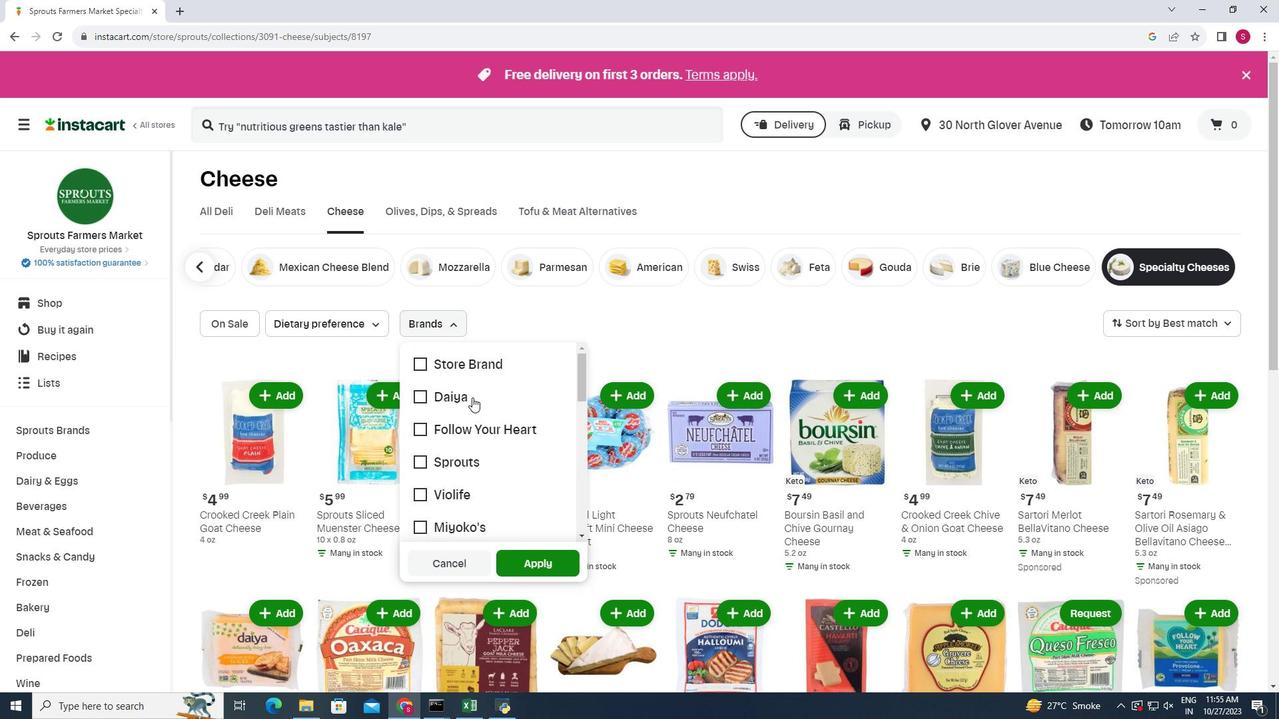 
Action: Mouse scrolled (472, 398) with delta (0, 0)
Screenshot: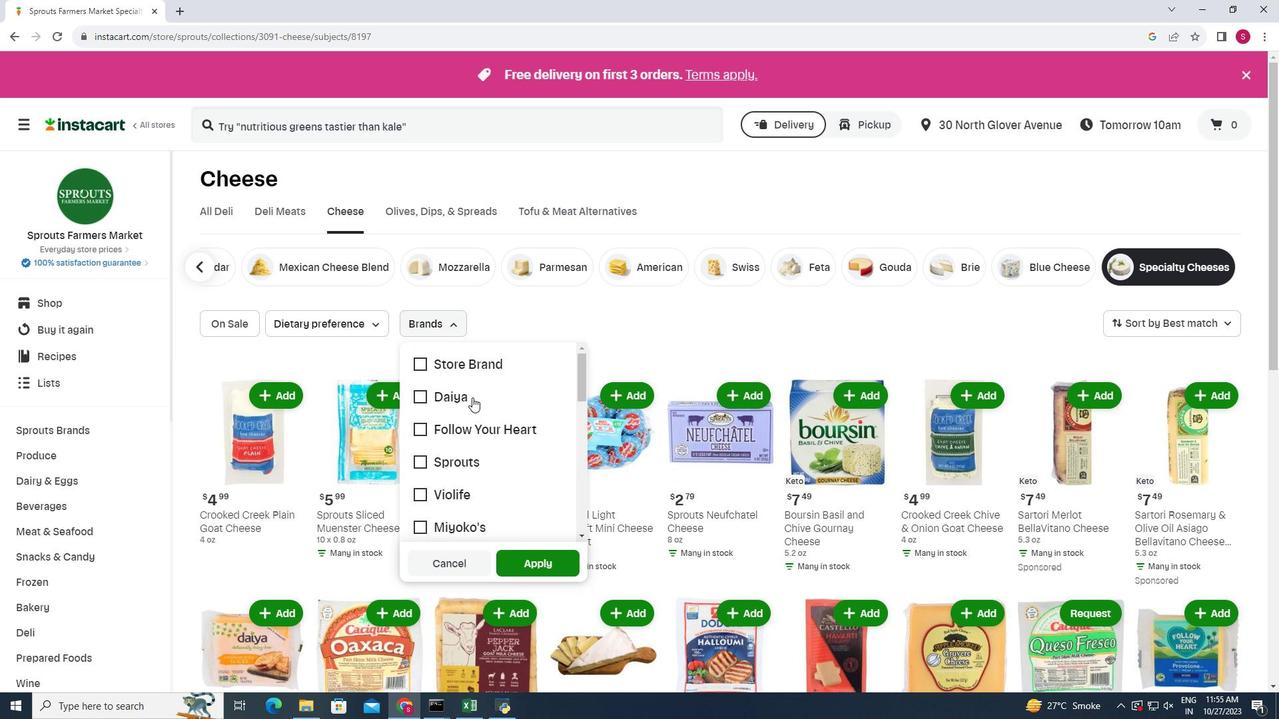 
Action: Mouse scrolled (472, 398) with delta (0, 0)
Screenshot: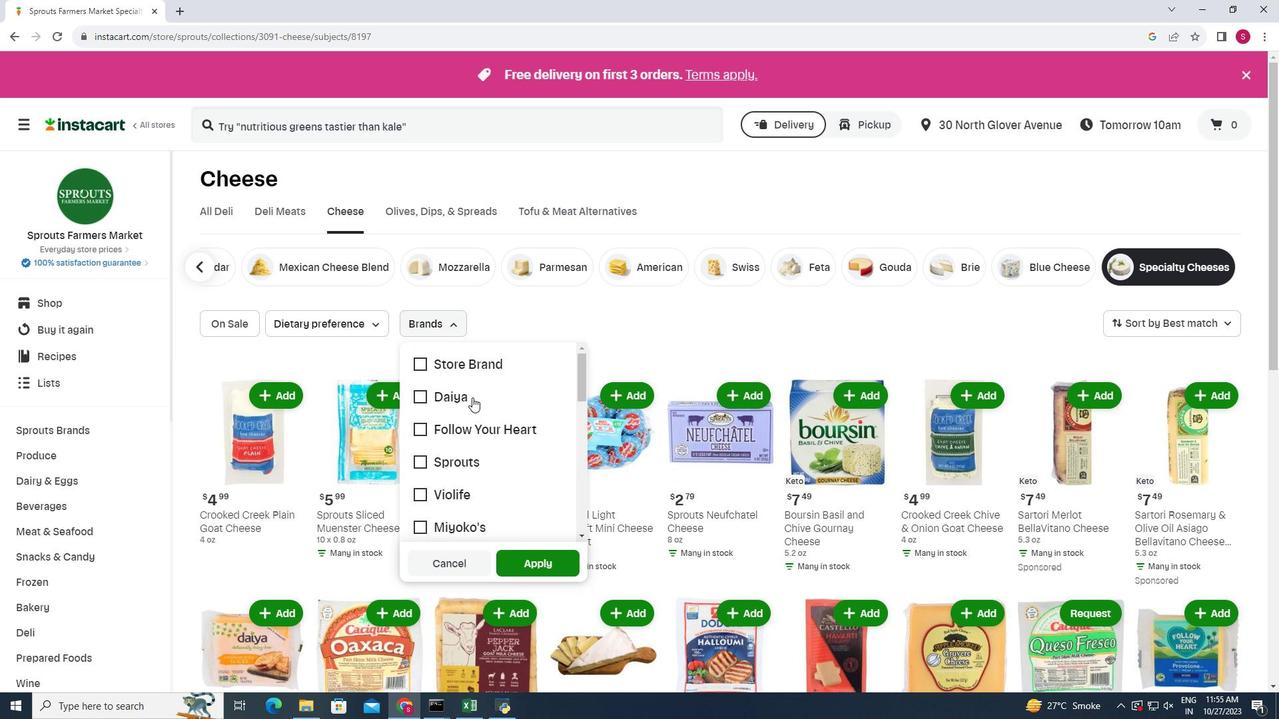 
Action: Mouse scrolled (472, 398) with delta (0, 0)
Screenshot: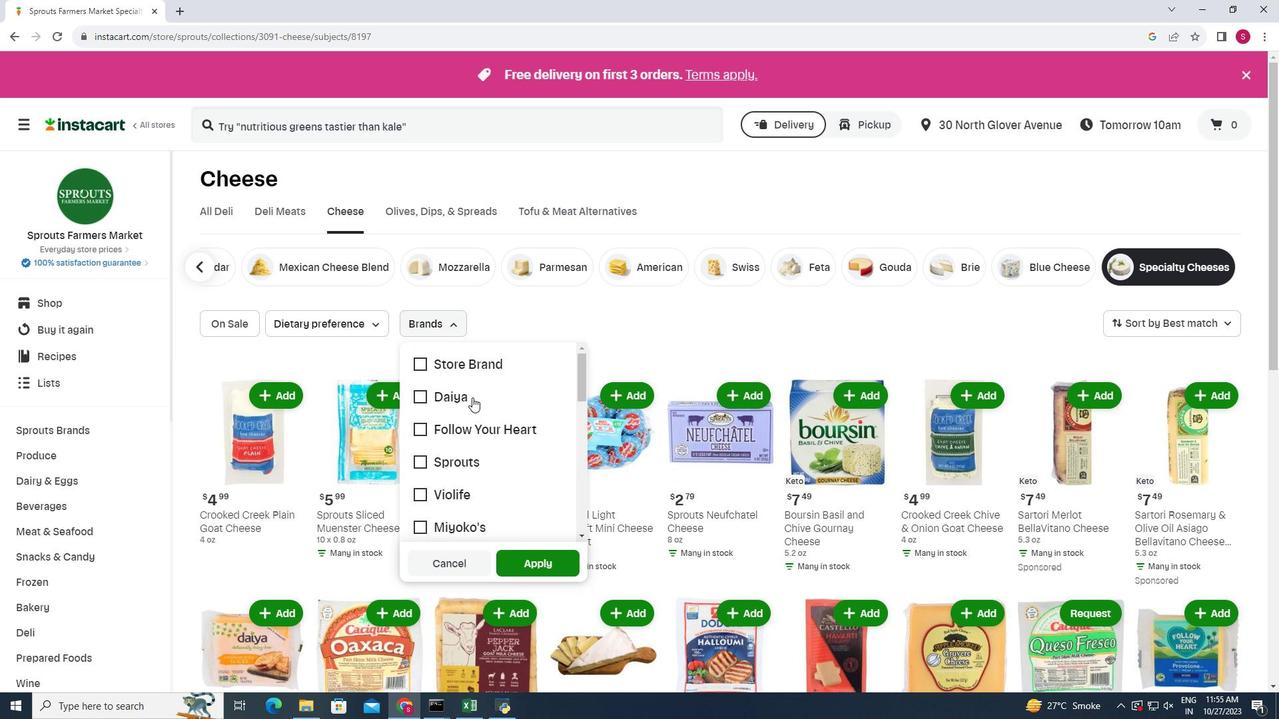 
Action: Mouse scrolled (472, 398) with delta (0, 0)
Screenshot: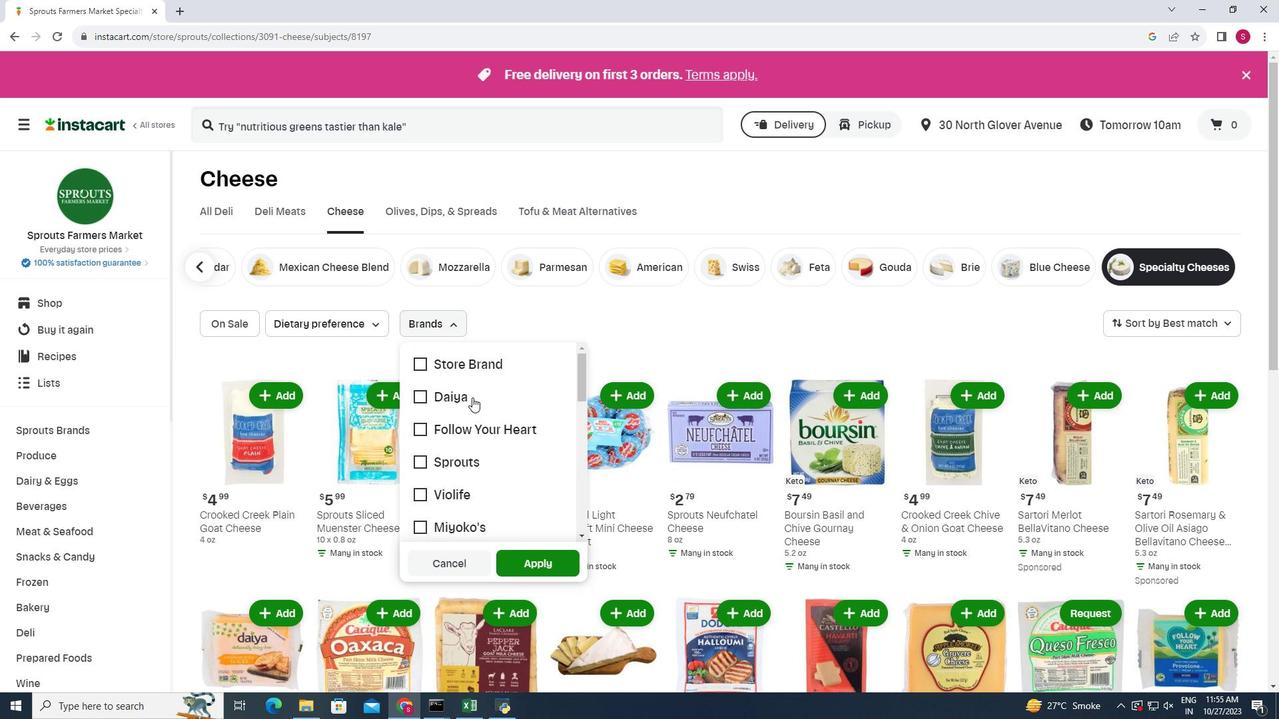 
Action: Mouse scrolled (472, 398) with delta (0, 0)
Screenshot: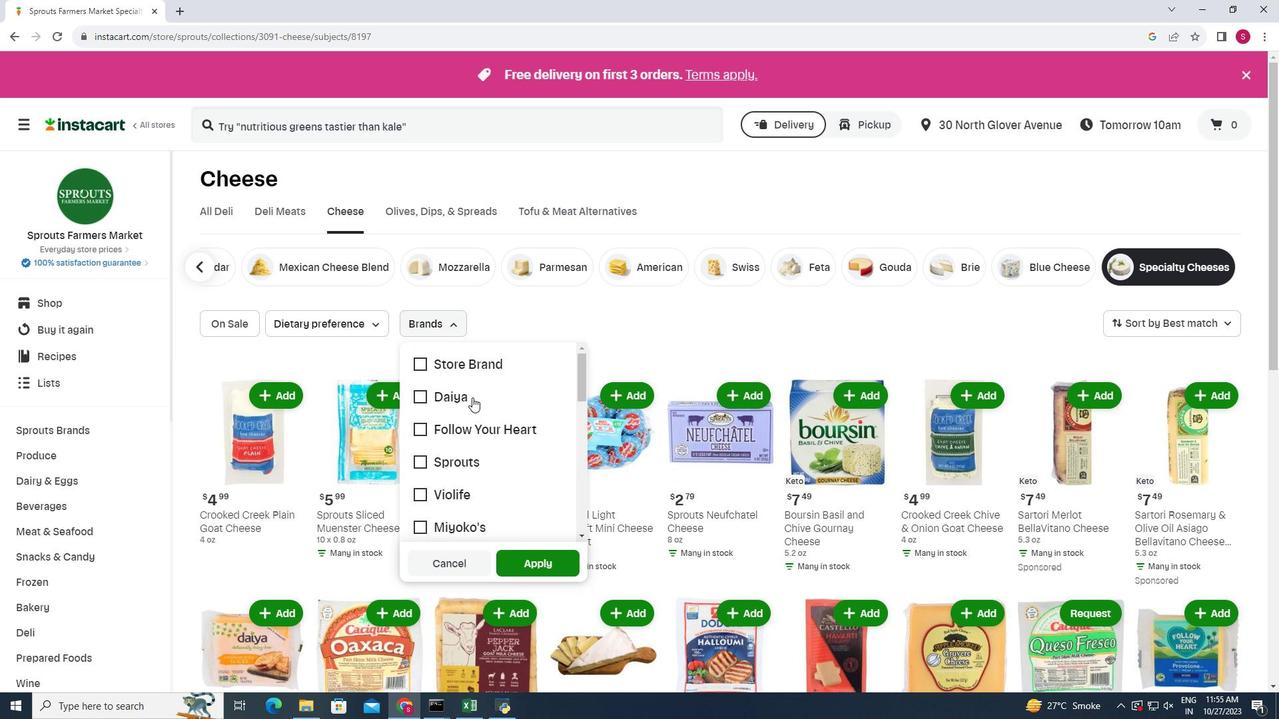 
Action: Mouse moved to (425, 423)
Screenshot: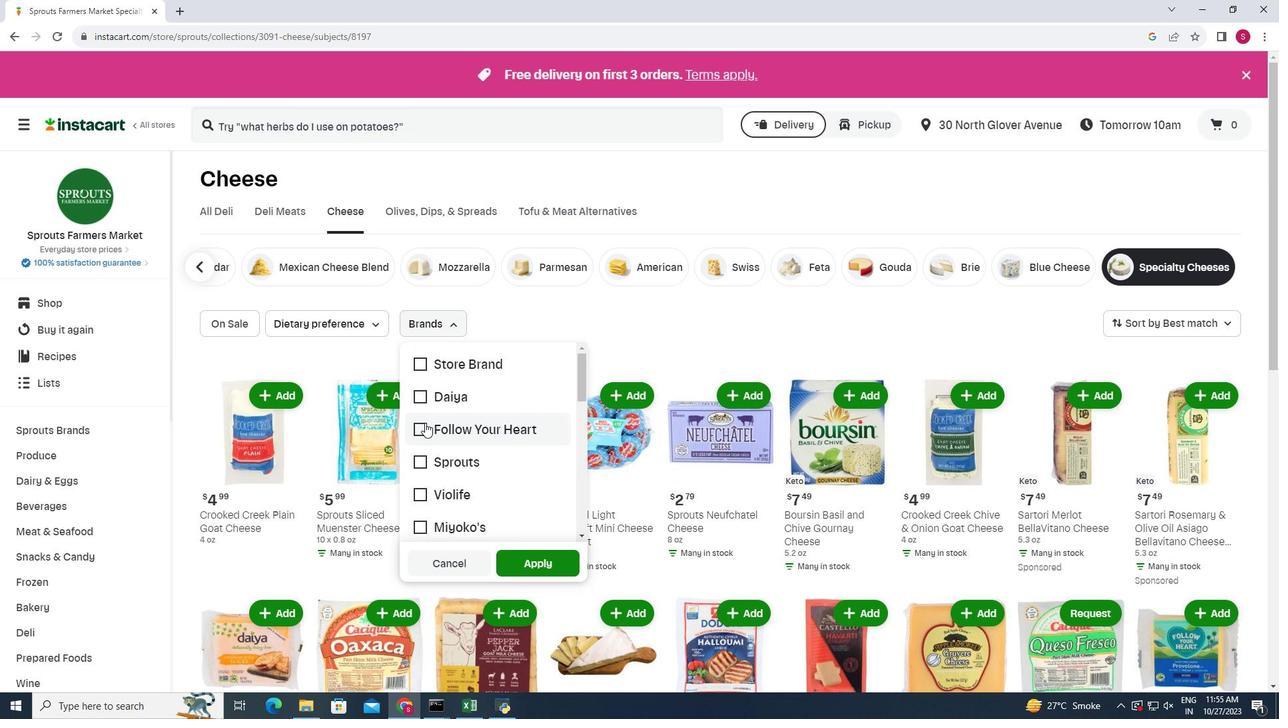 
Action: Mouse pressed left at (425, 423)
Screenshot: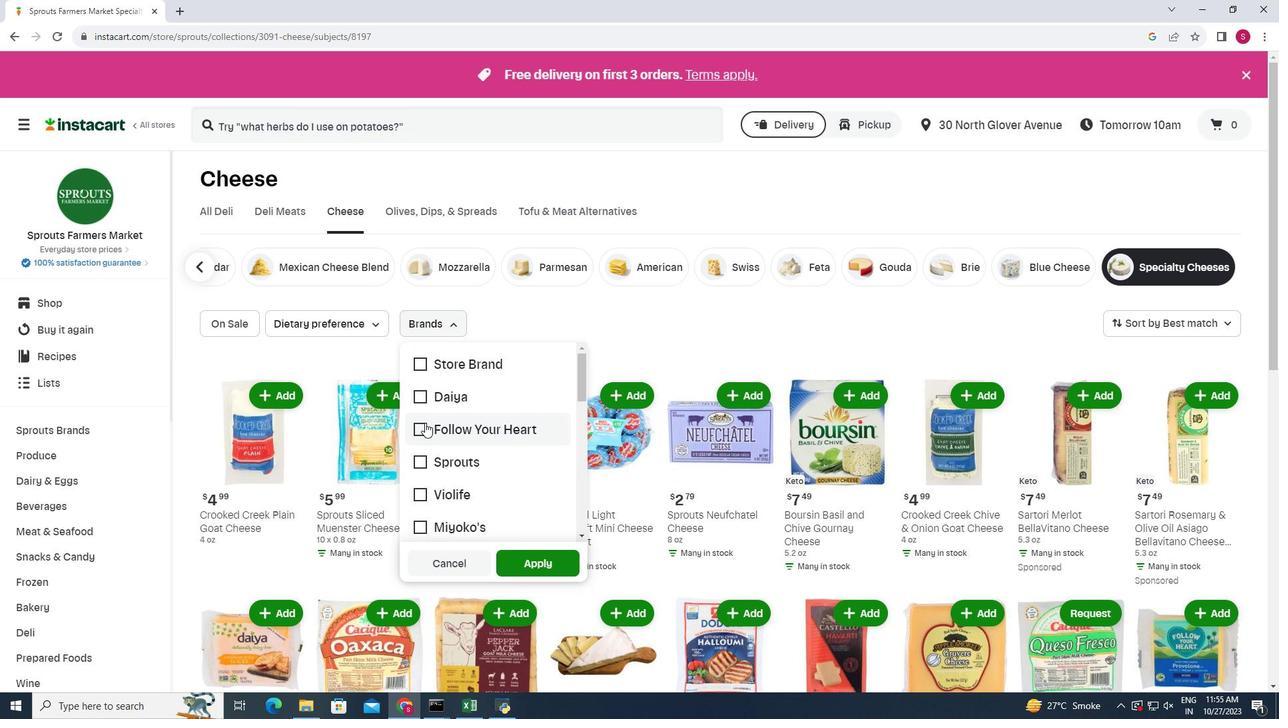 
Action: Mouse moved to (542, 554)
Screenshot: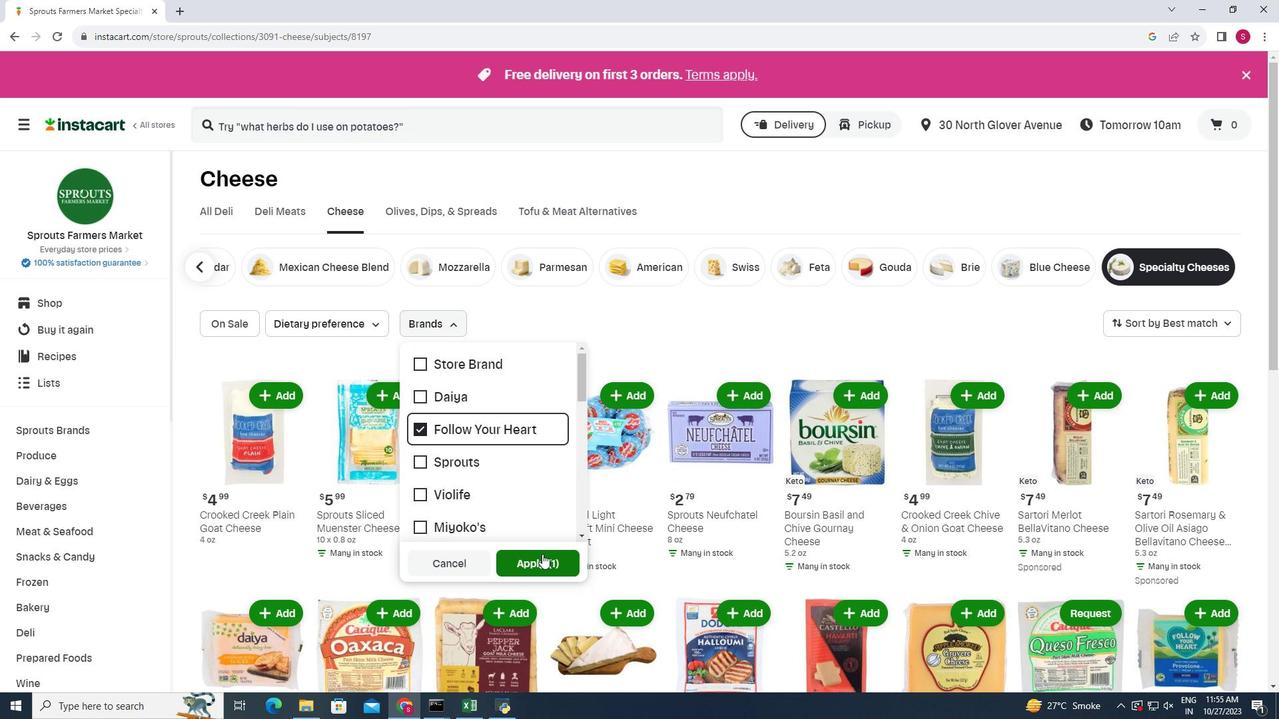 
Action: Mouse pressed left at (542, 554)
Screenshot: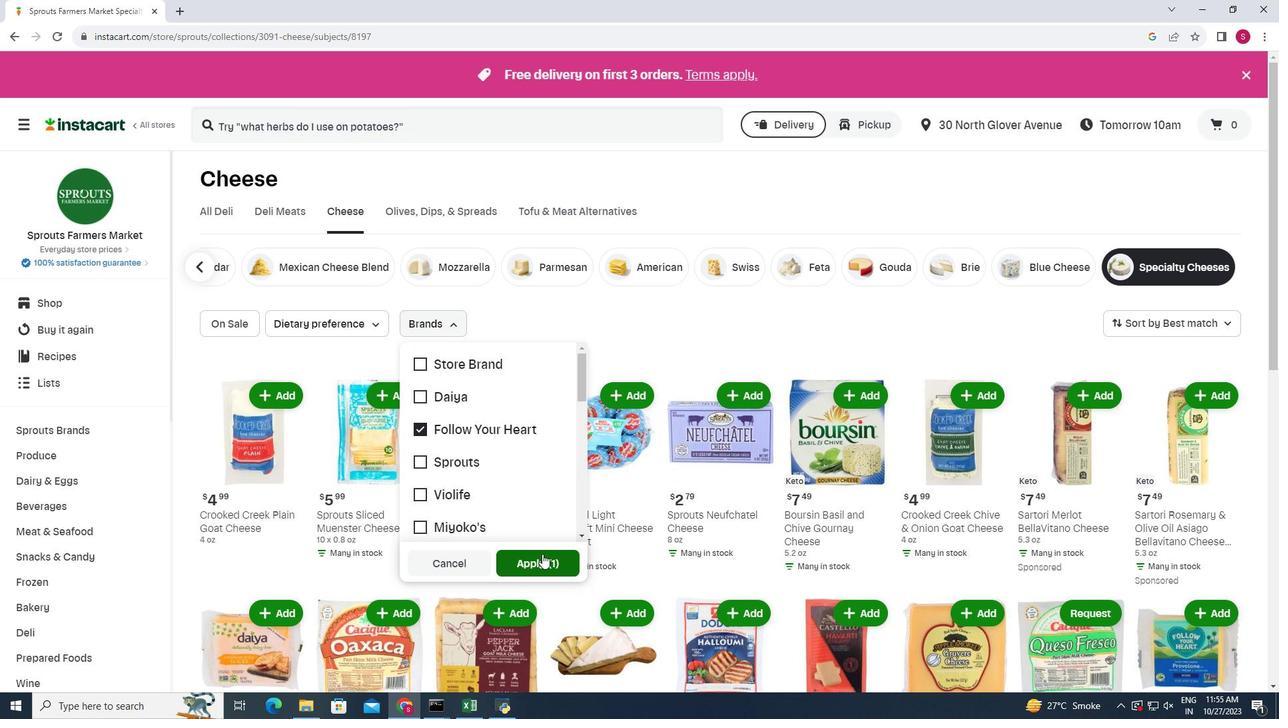 
Action: Mouse moved to (541, 553)
Screenshot: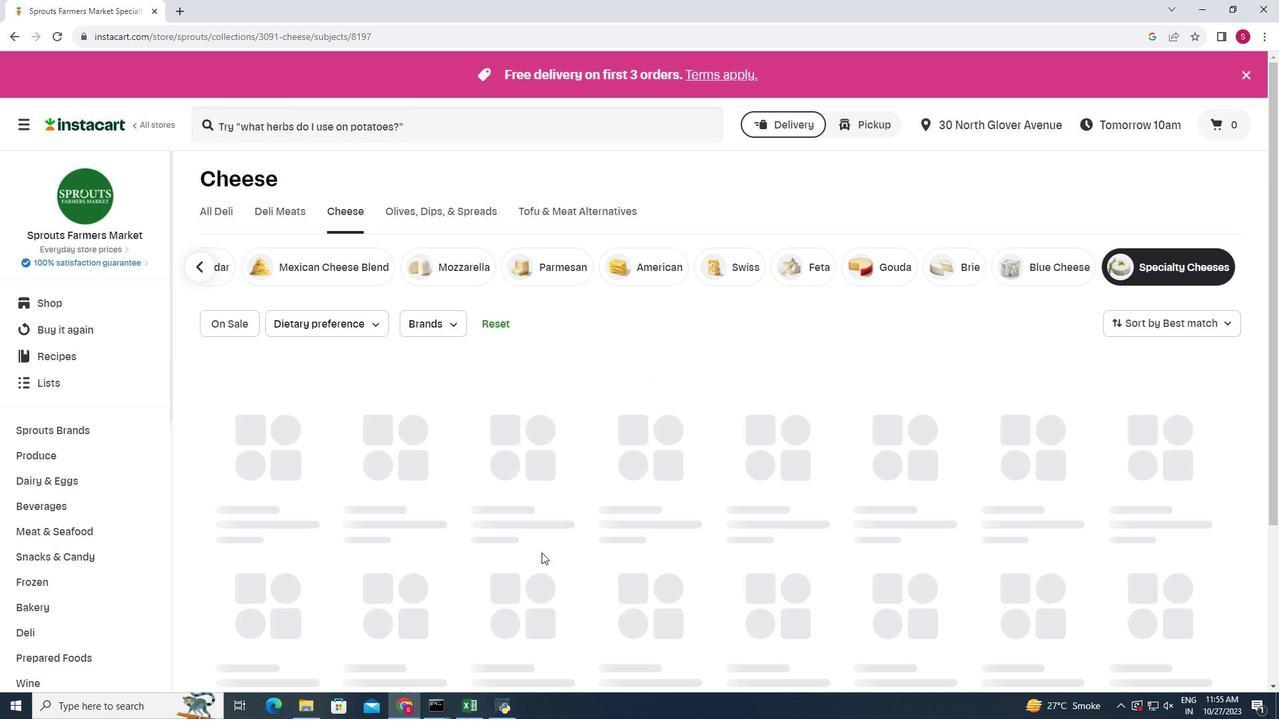 
